 Task: Search for people on LinkedIn with the title 'Auditing Clerk' in 'Semiconductor Manufacturing' industry, who studied at a school starting with 'Shri', talk about '#interview', located in 'Wuchang', and work at 'SK Engineering & Construction Co. Ltd'.
Action: Mouse moved to (510, 49)
Screenshot: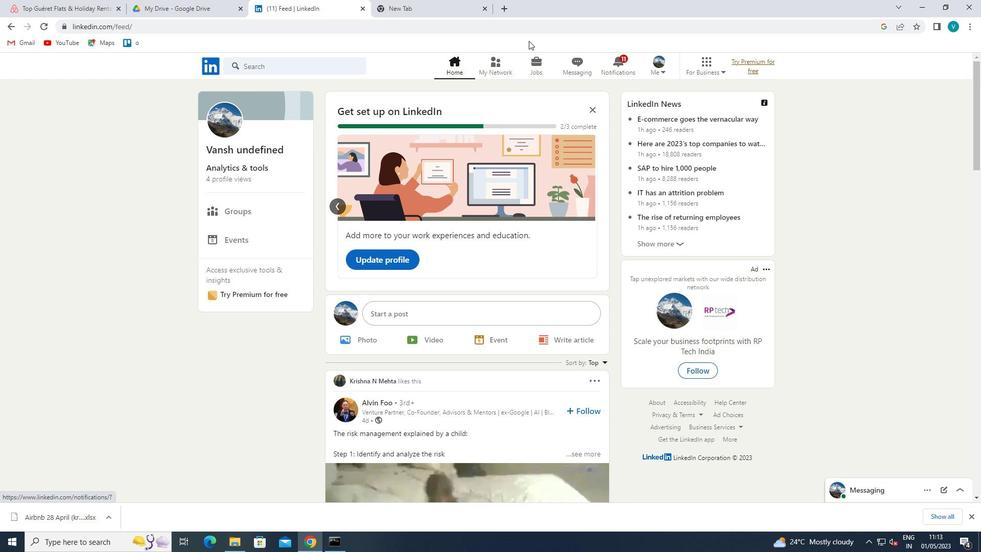 
Action: Mouse pressed left at (510, 49)
Screenshot: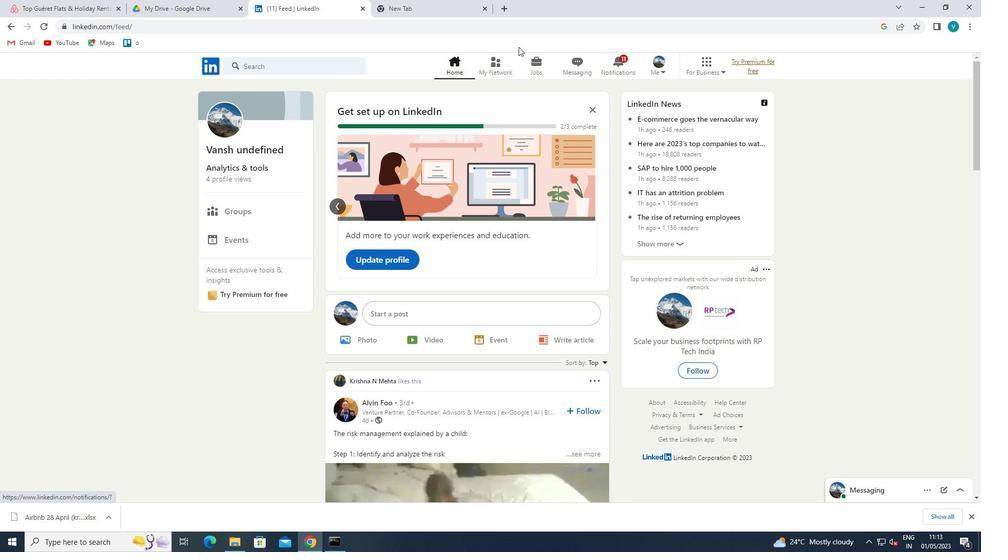 
Action: Mouse moved to (507, 52)
Screenshot: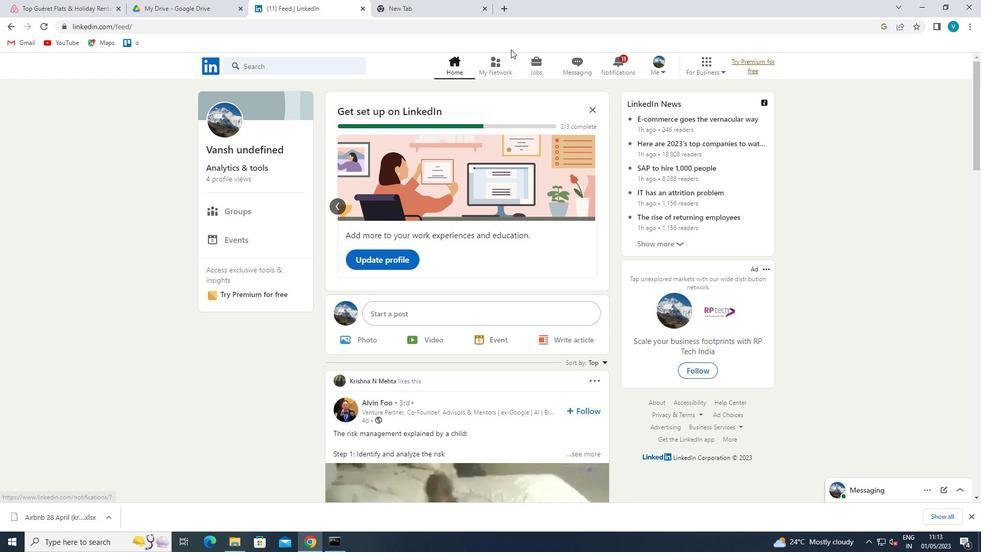 
Action: Mouse pressed left at (507, 52)
Screenshot: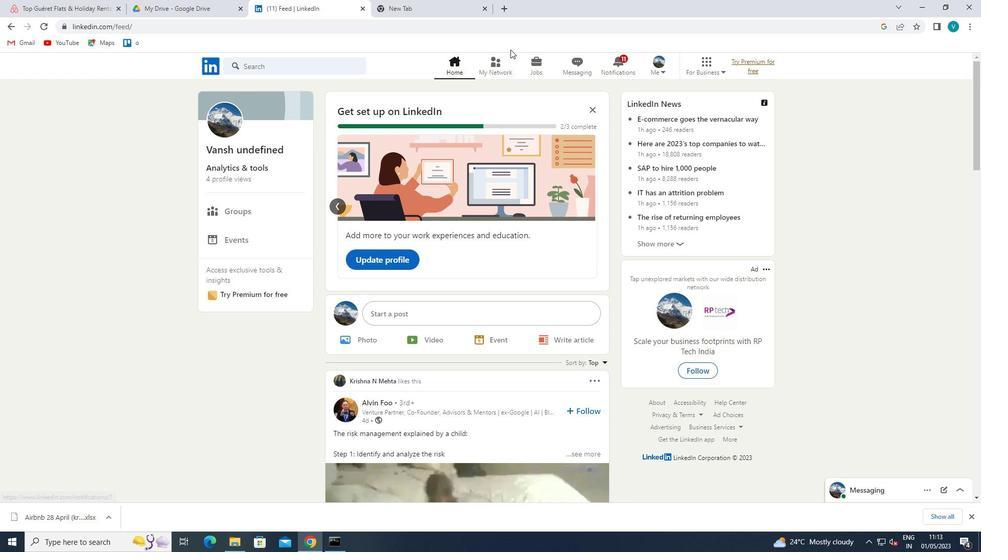 
Action: Mouse moved to (503, 55)
Screenshot: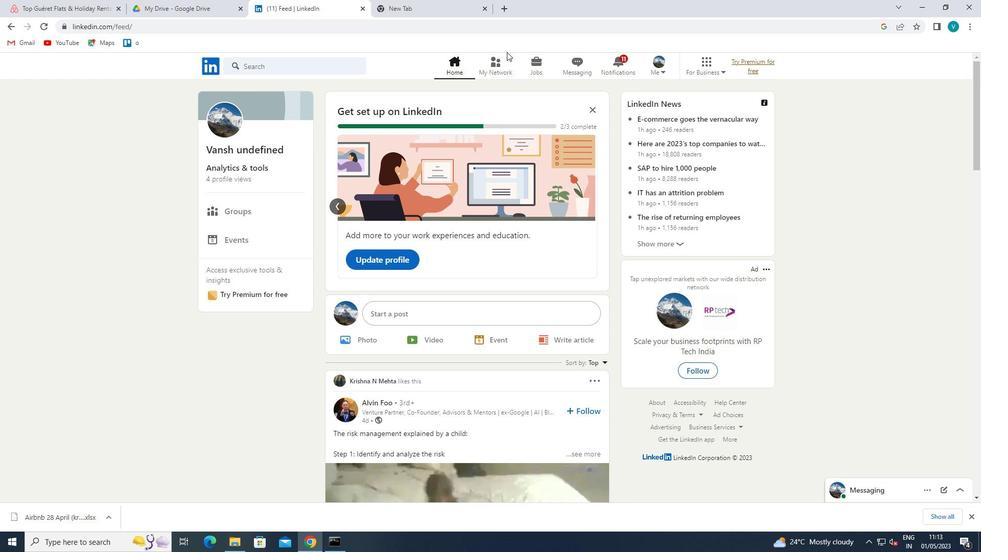 
Action: Mouse pressed left at (503, 55)
Screenshot: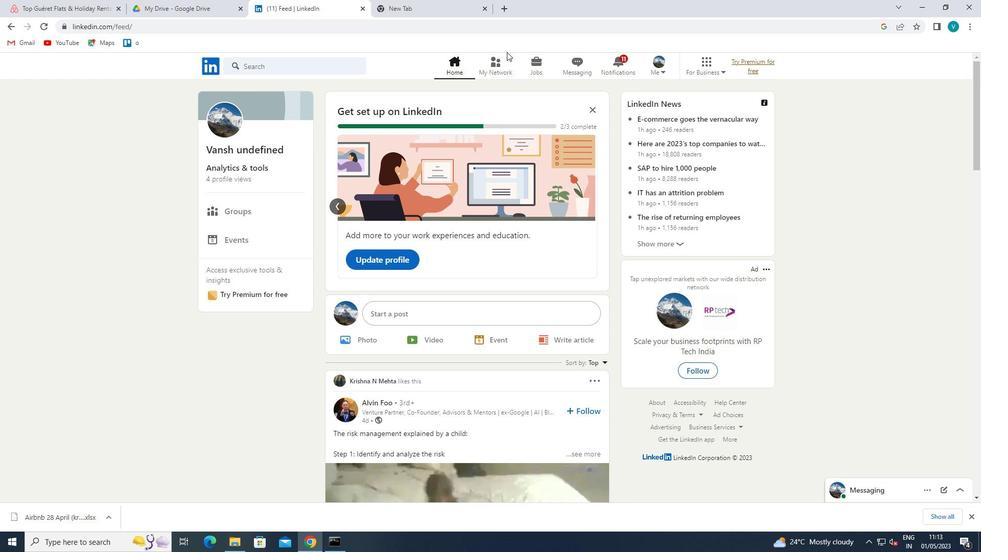 
Action: Mouse moved to (295, 125)
Screenshot: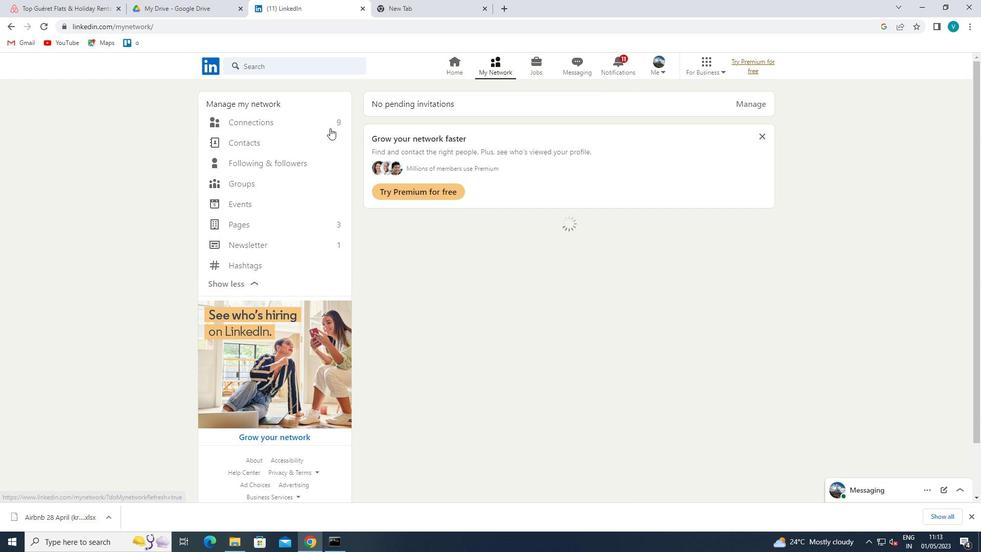 
Action: Mouse pressed left at (295, 125)
Screenshot: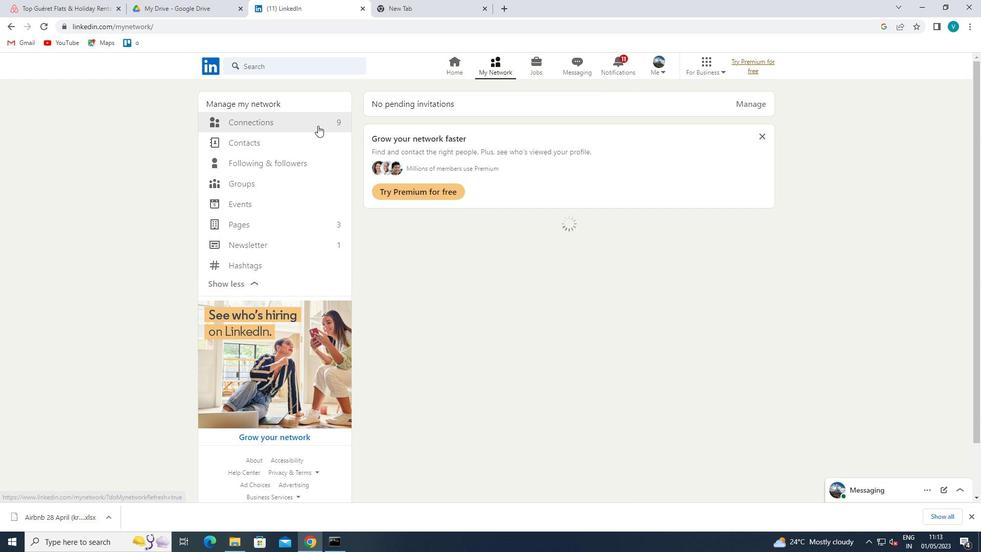 
Action: Mouse moved to (555, 118)
Screenshot: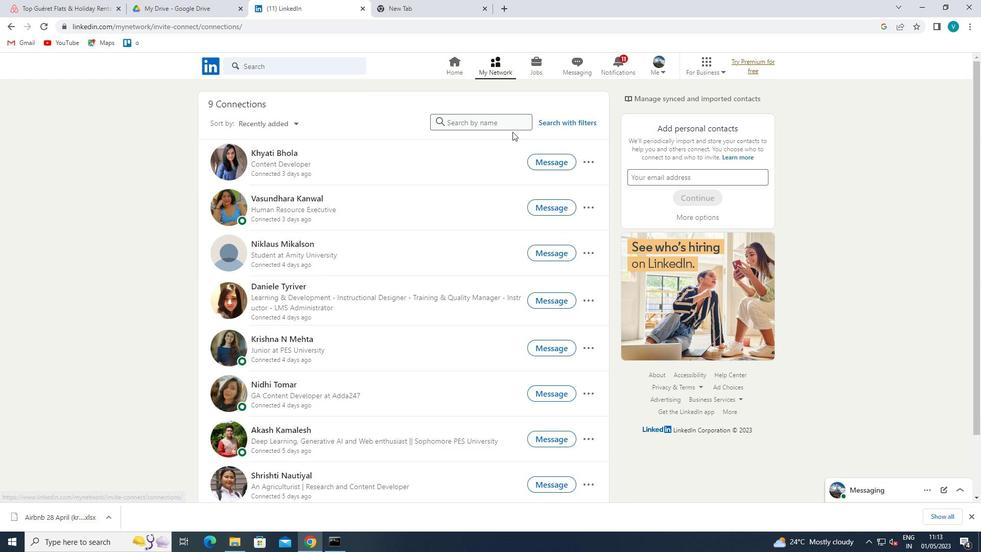 
Action: Mouse pressed left at (555, 118)
Screenshot: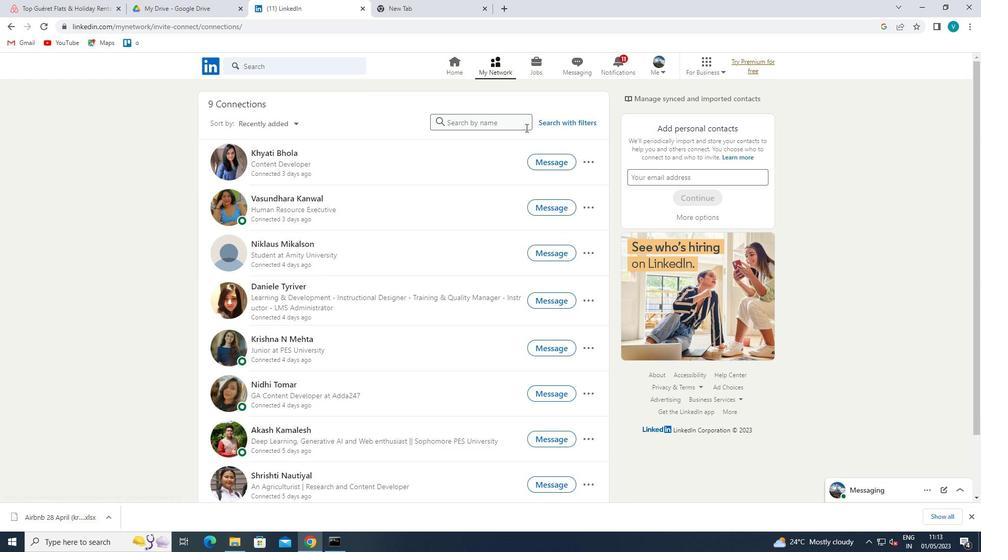 
Action: Mouse moved to (476, 92)
Screenshot: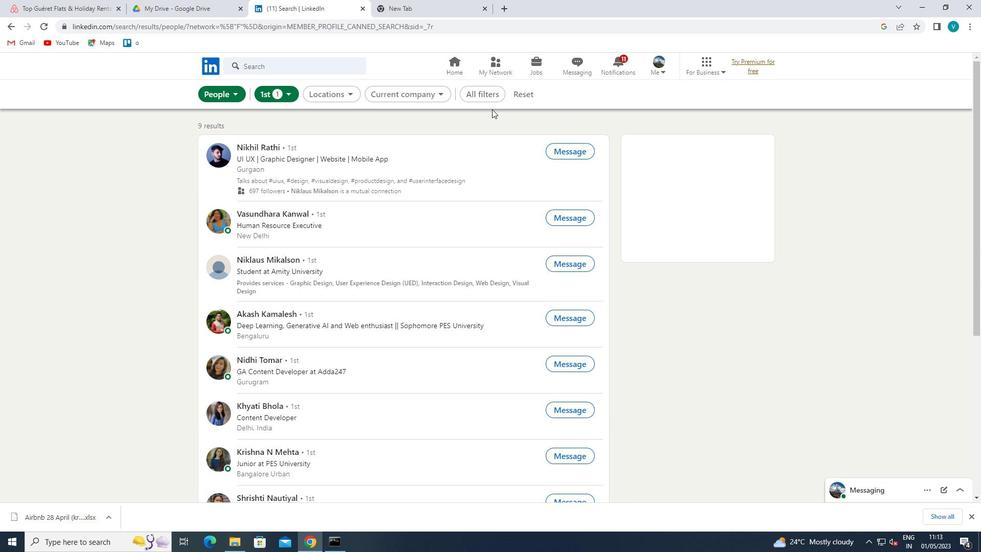 
Action: Mouse pressed left at (476, 92)
Screenshot: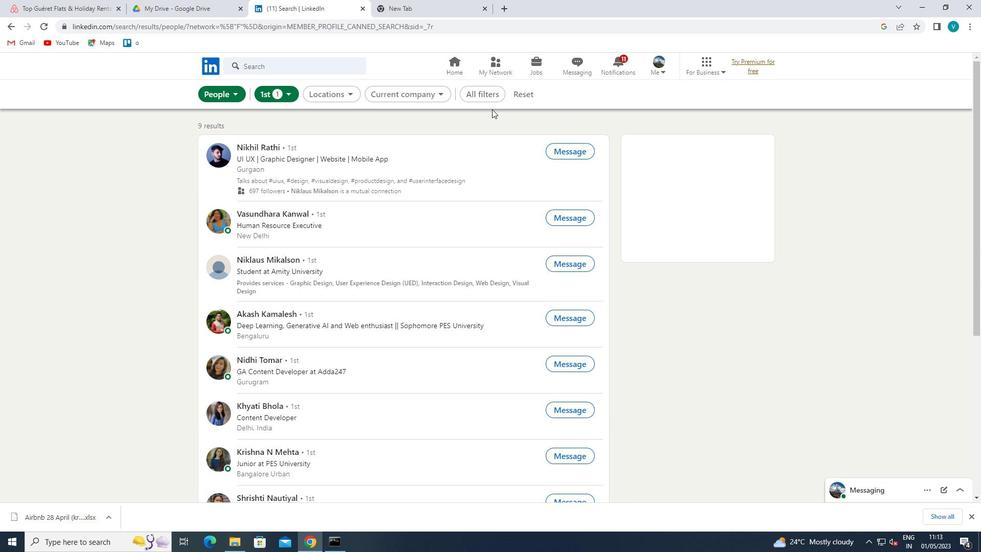 
Action: Mouse moved to (735, 247)
Screenshot: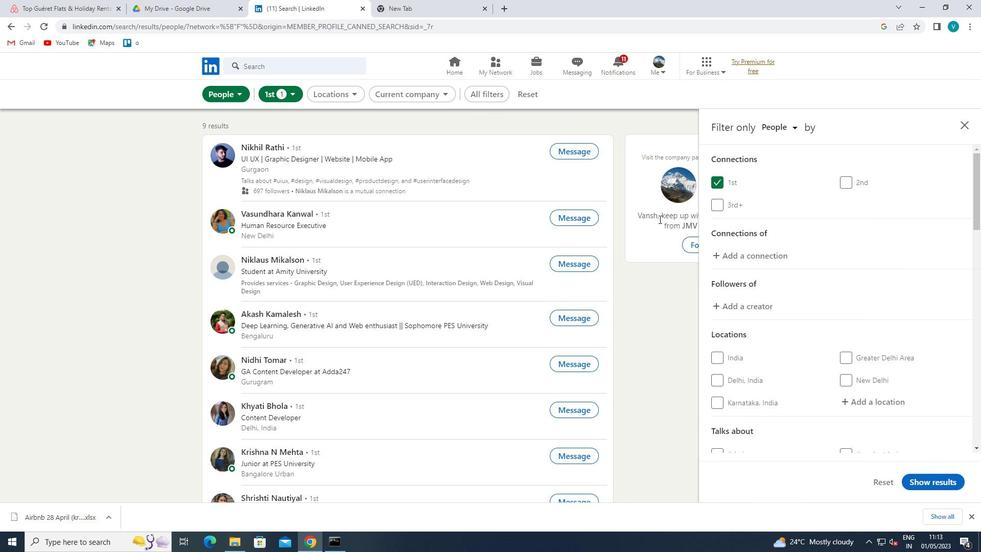 
Action: Mouse scrolled (735, 246) with delta (0, 0)
Screenshot: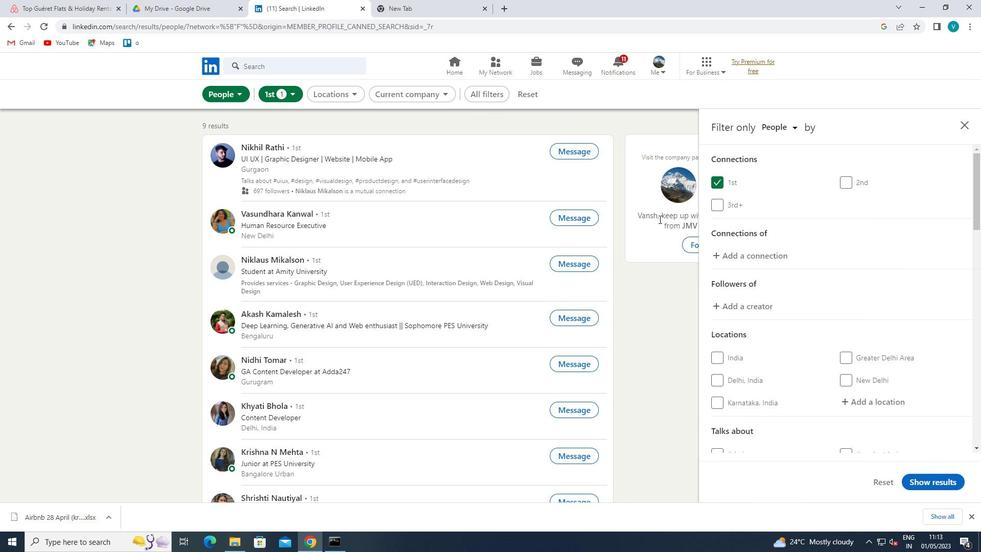 
Action: Mouse moved to (738, 250)
Screenshot: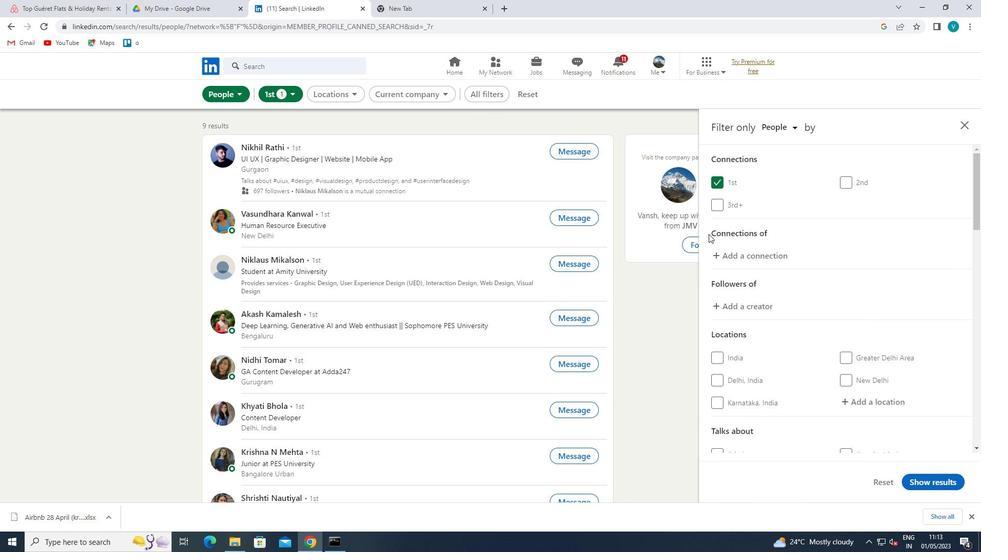 
Action: Mouse scrolled (738, 249) with delta (0, 0)
Screenshot: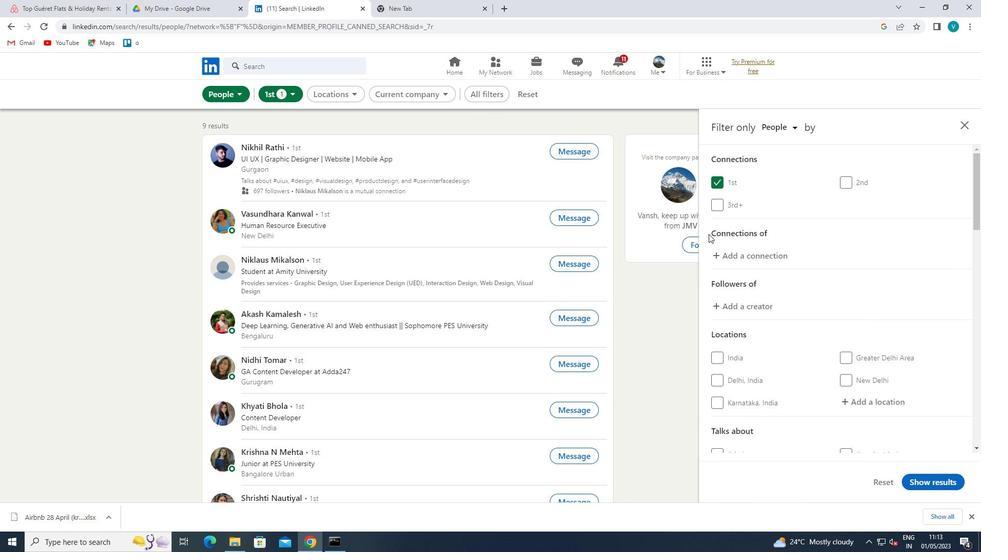 
Action: Mouse moved to (740, 251)
Screenshot: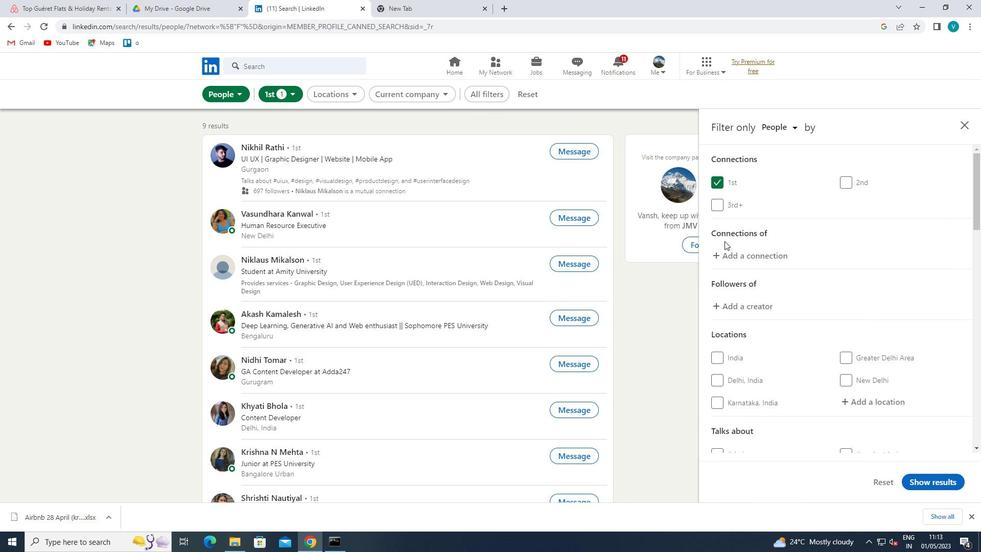 
Action: Mouse scrolled (740, 251) with delta (0, 0)
Screenshot: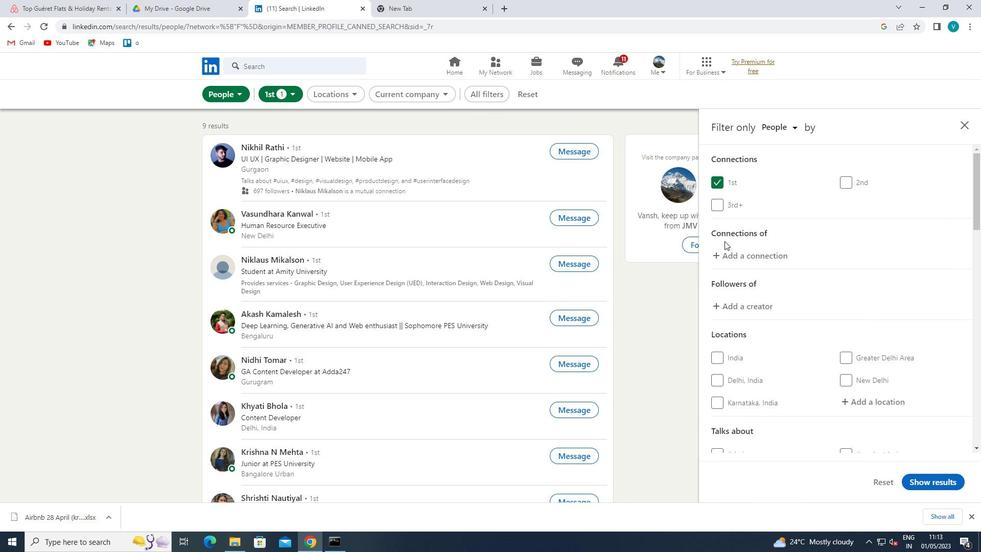 
Action: Mouse moved to (859, 246)
Screenshot: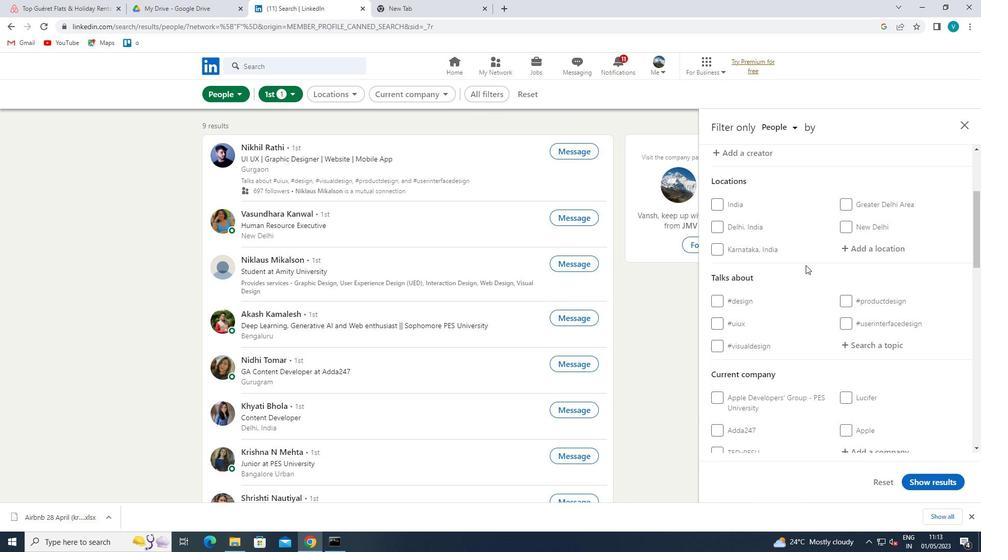 
Action: Mouse pressed left at (859, 246)
Screenshot: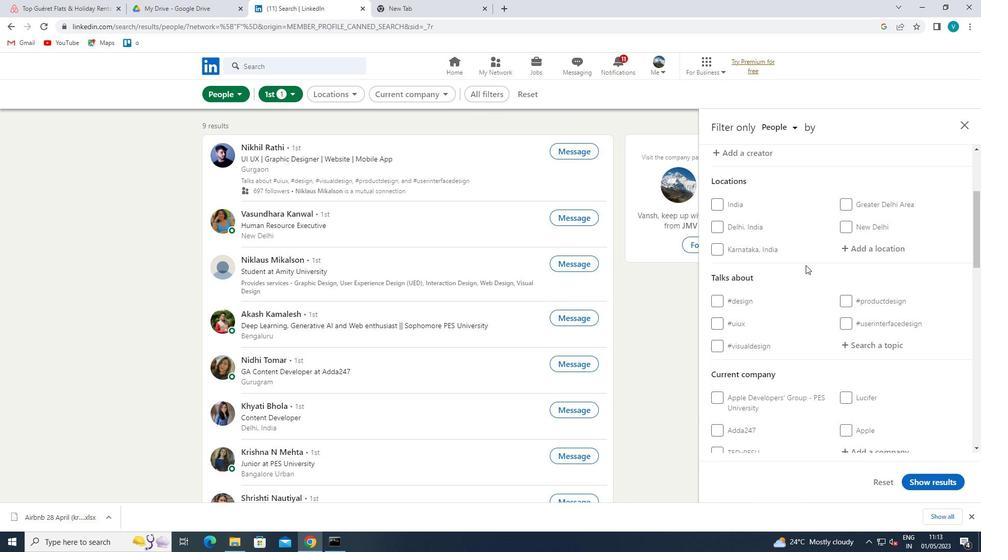
Action: Mouse moved to (746, 213)
Screenshot: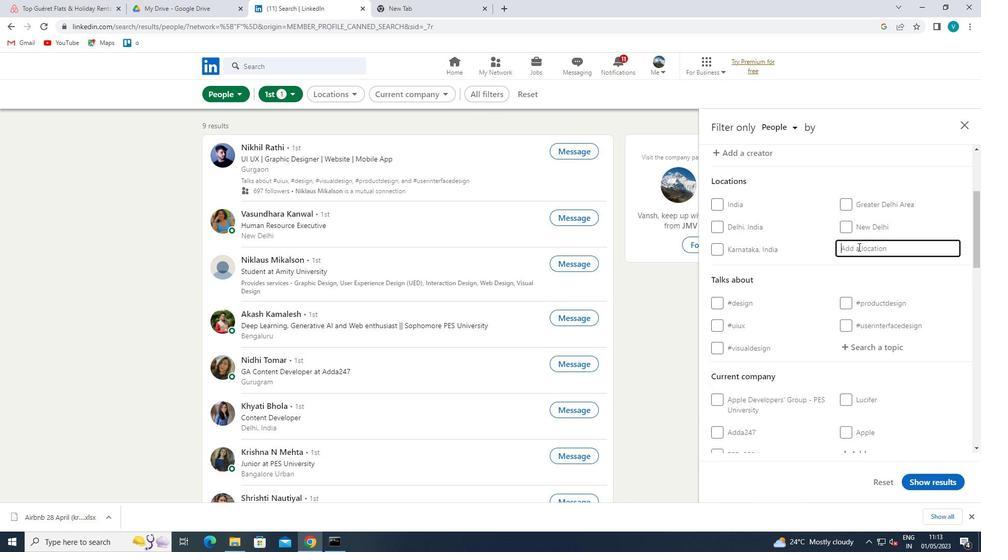 
Action: Key pressed <Key.shift>WUCHAN
Screenshot: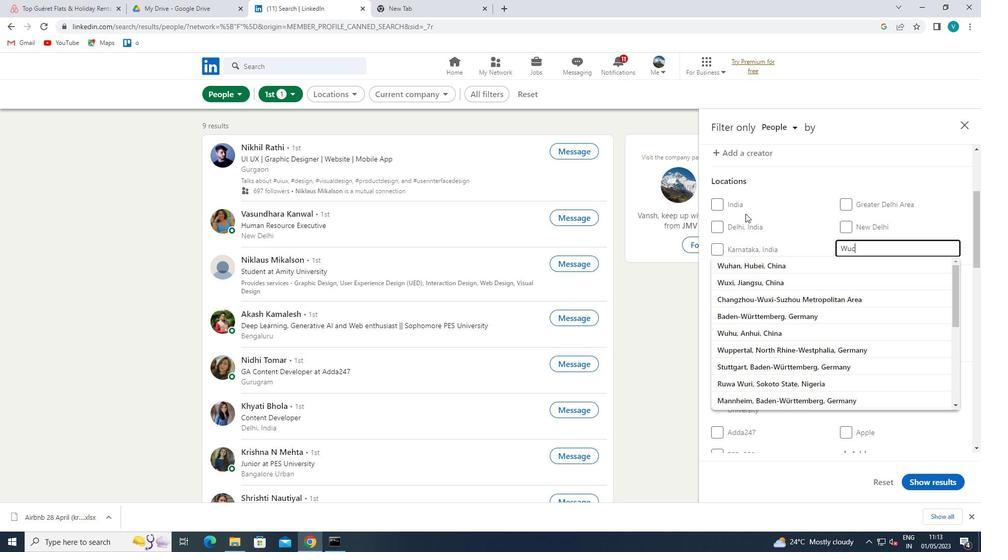 
Action: Mouse moved to (745, 213)
Screenshot: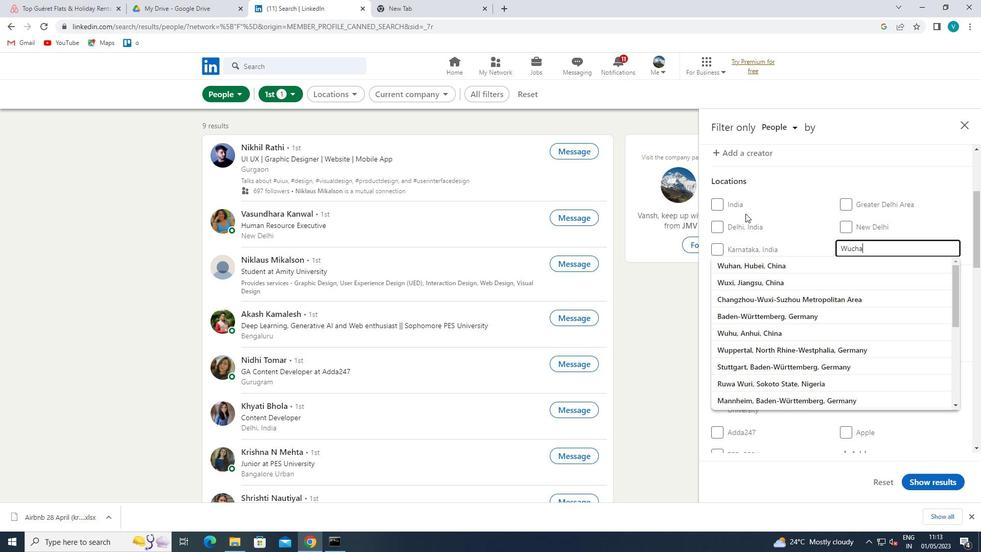 
Action: Key pressed FG<Key.space><Key.backspace><Key.backspace><Key.backspace>G
Screenshot: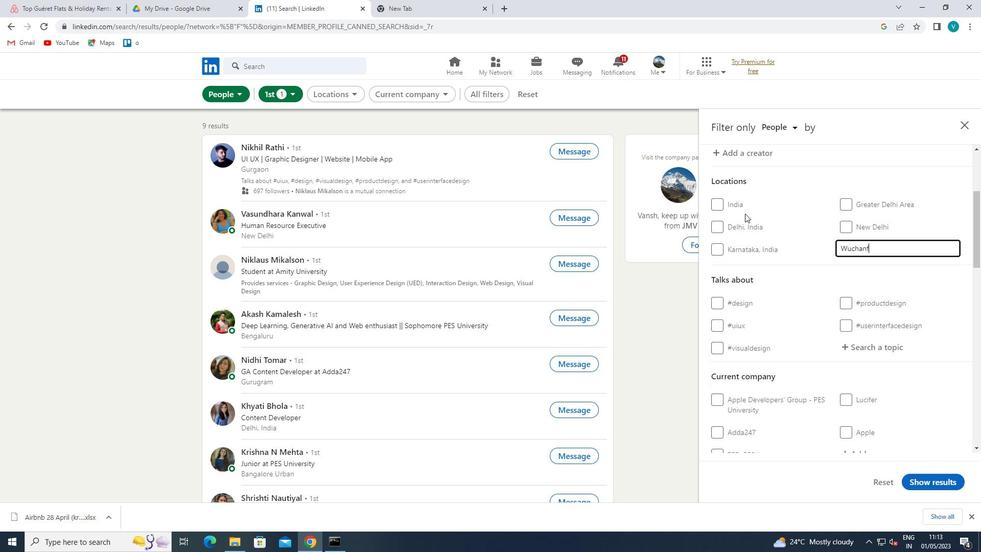 
Action: Mouse moved to (793, 264)
Screenshot: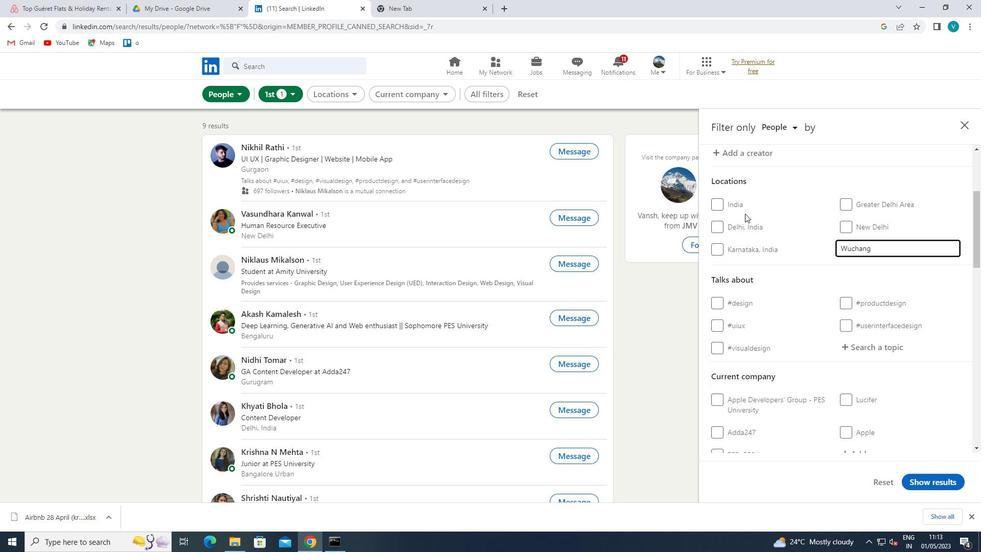 
Action: Mouse pressed left at (793, 264)
Screenshot: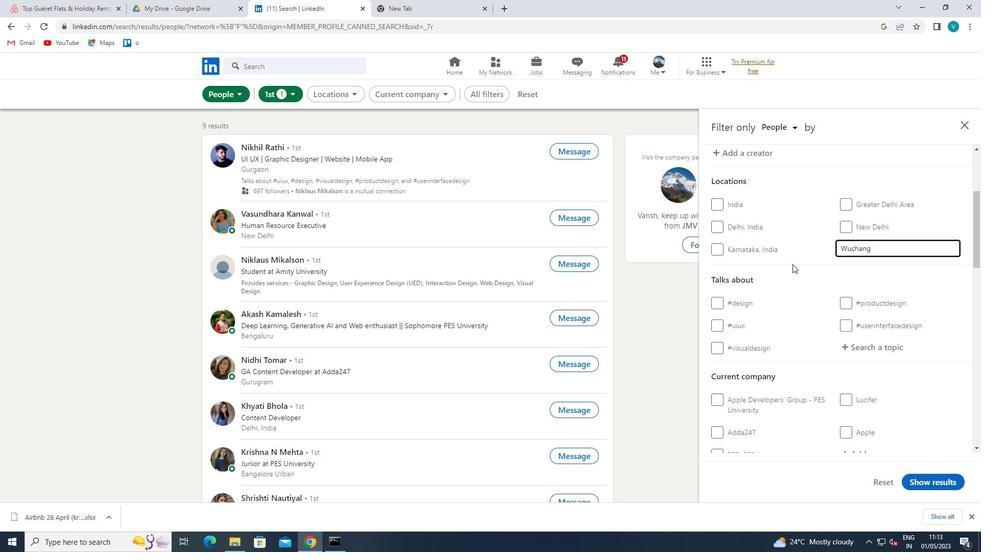 
Action: Mouse moved to (821, 273)
Screenshot: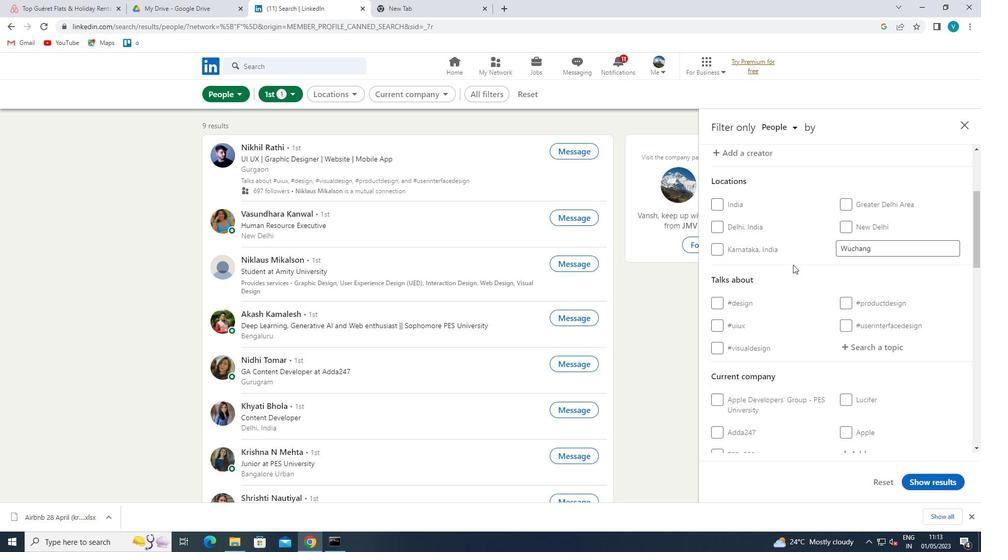 
Action: Mouse scrolled (821, 273) with delta (0, 0)
Screenshot: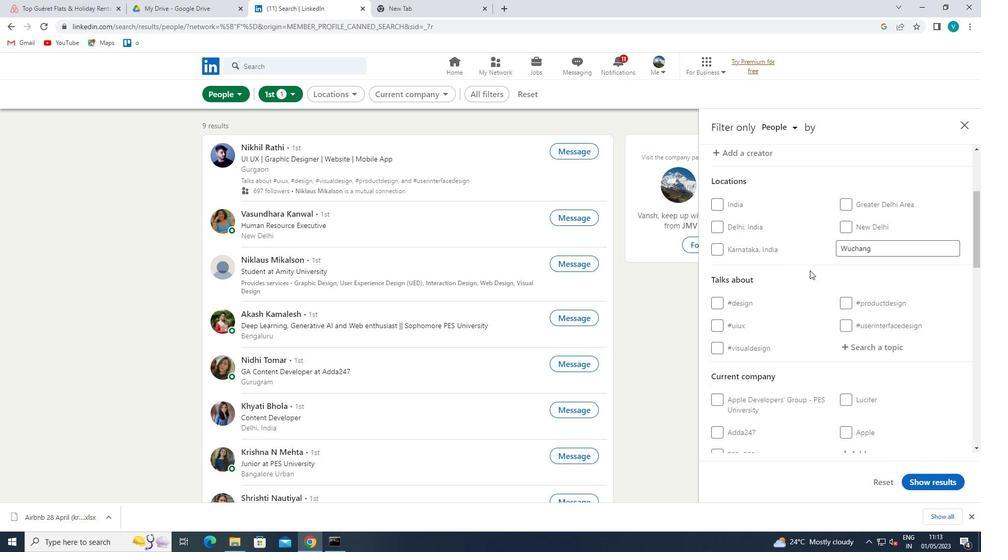 
Action: Mouse scrolled (821, 273) with delta (0, 0)
Screenshot: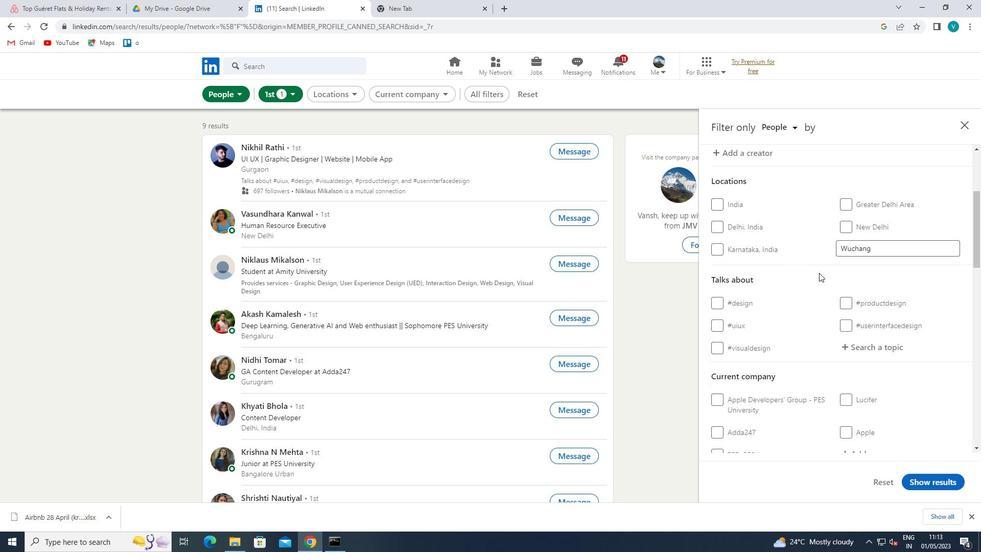 
Action: Mouse moved to (876, 245)
Screenshot: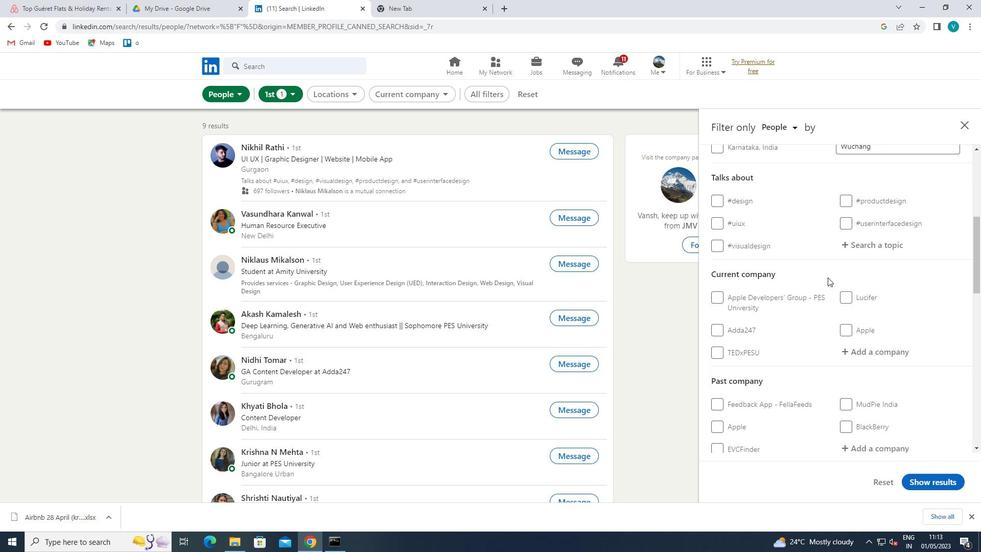 
Action: Mouse pressed left at (876, 245)
Screenshot: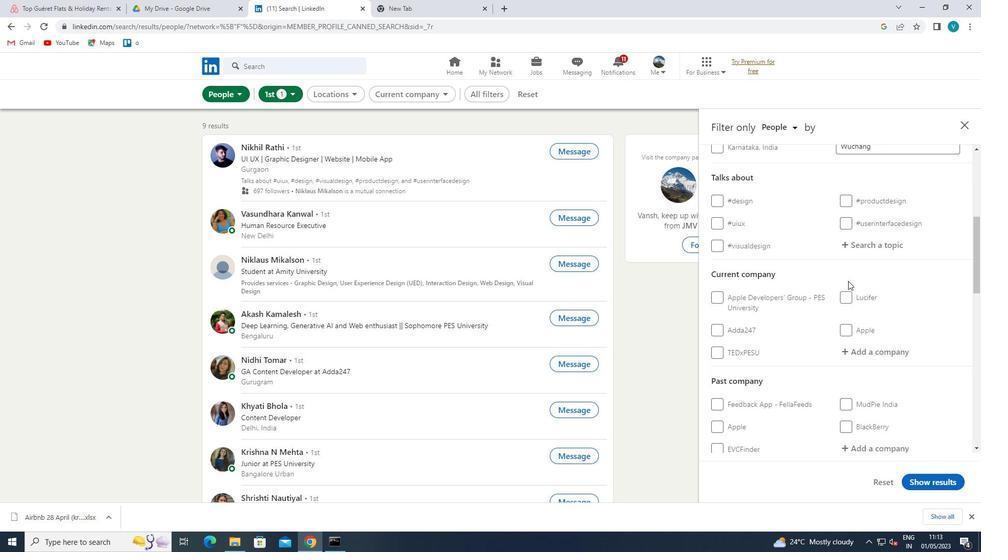 
Action: Mouse moved to (876, 245)
Screenshot: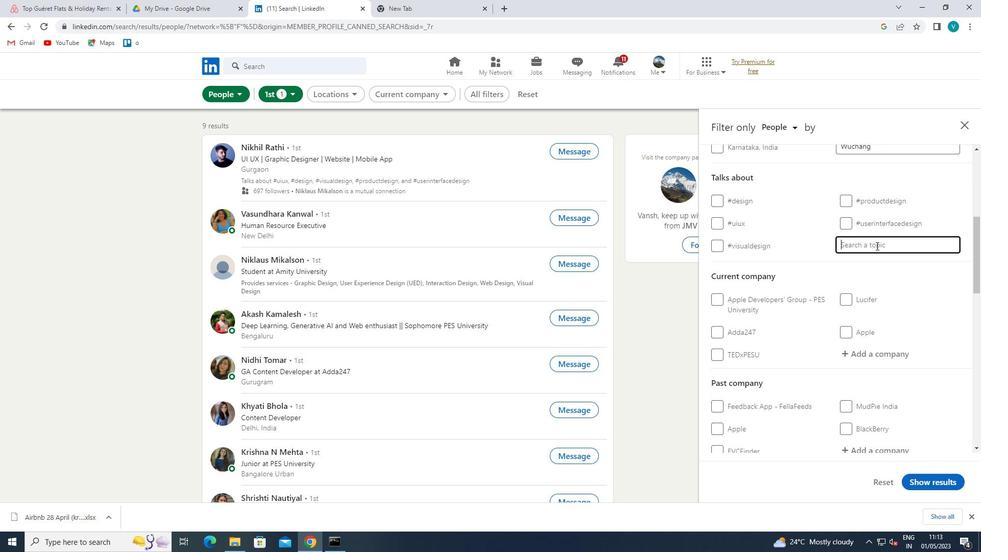 
Action: Key pressed <Key.shift>
Screenshot: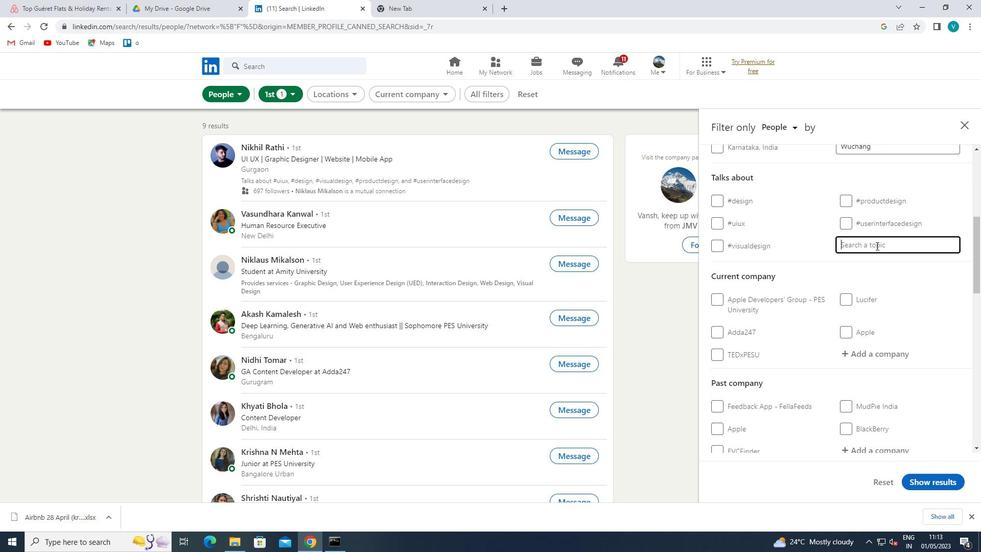 
Action: Mouse moved to (876, 245)
Screenshot: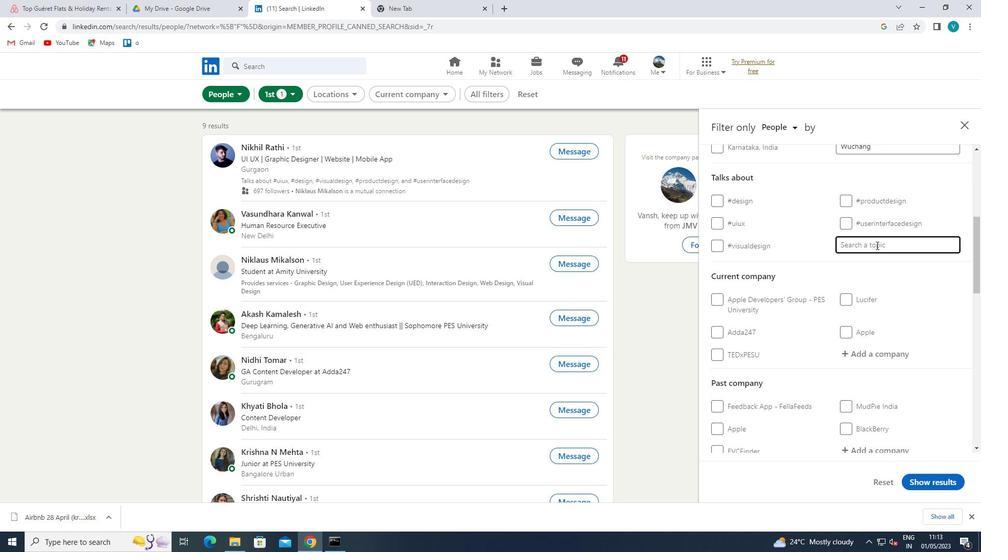 
Action: Key pressed <Key.shift><Key.shift>#INTERVIEW
Screenshot: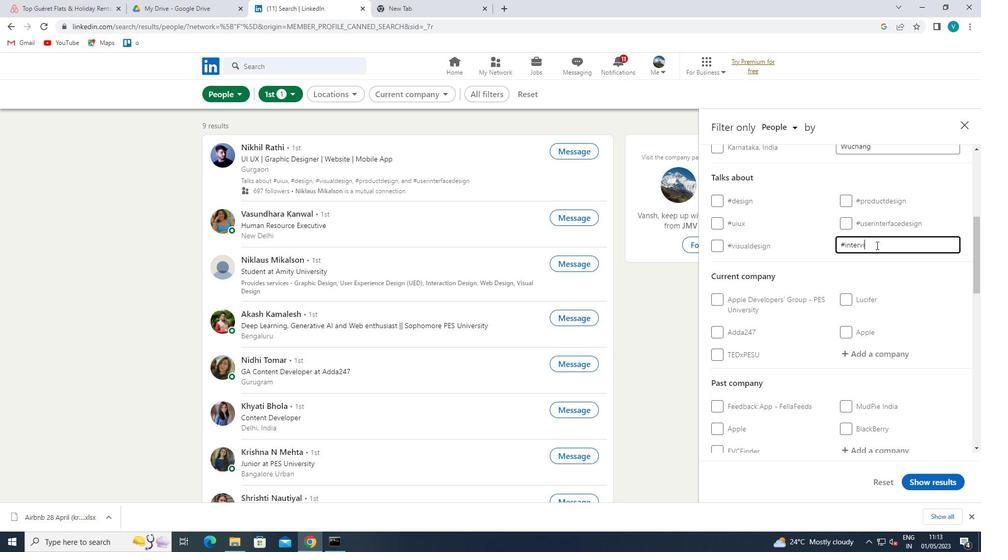 
Action: Mouse moved to (850, 265)
Screenshot: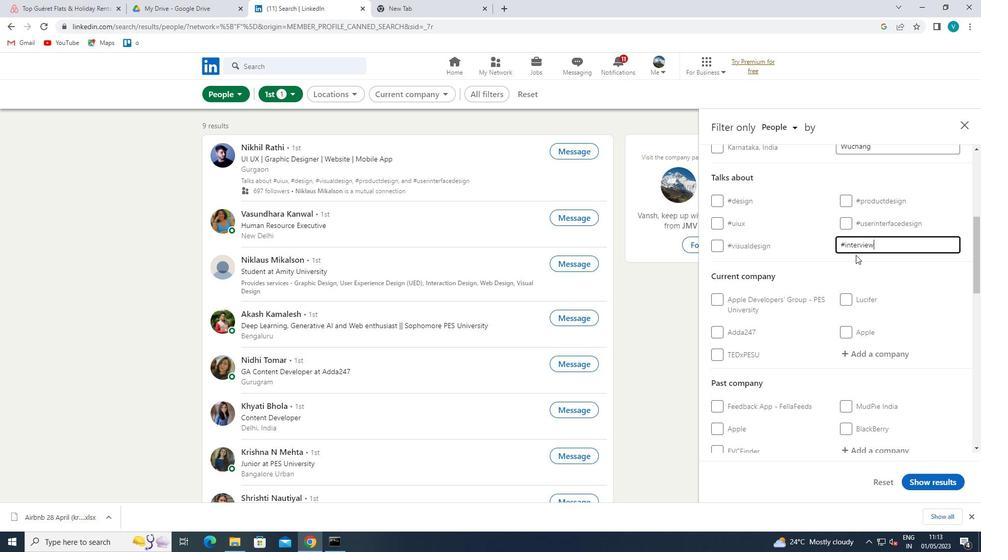 
Action: Mouse pressed left at (850, 265)
Screenshot: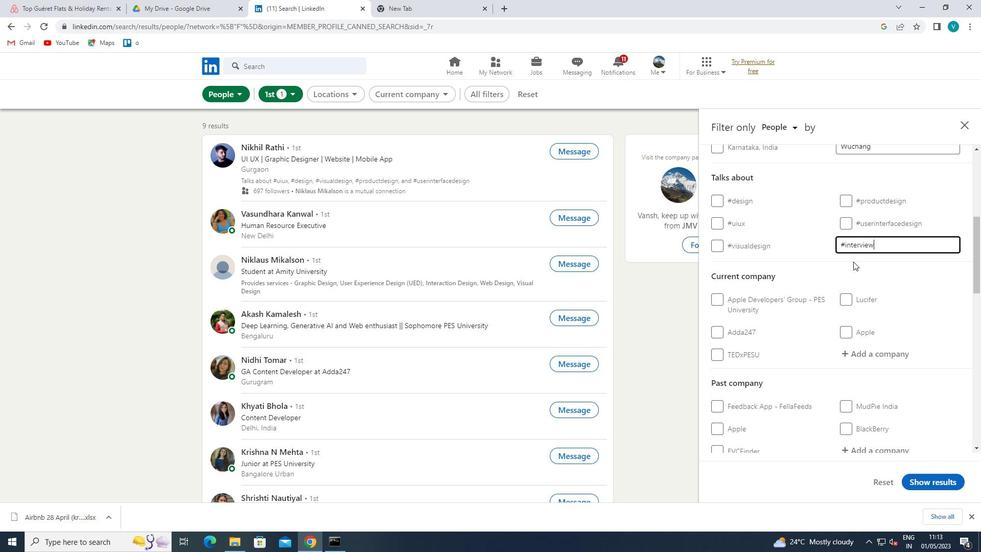 
Action: Mouse scrolled (850, 264) with delta (0, 0)
Screenshot: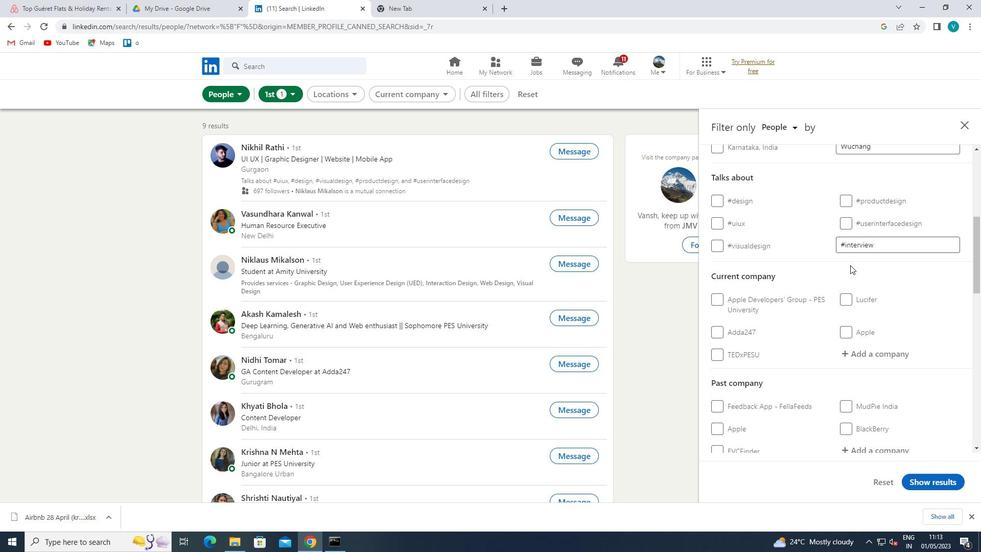 
Action: Mouse scrolled (850, 264) with delta (0, 0)
Screenshot: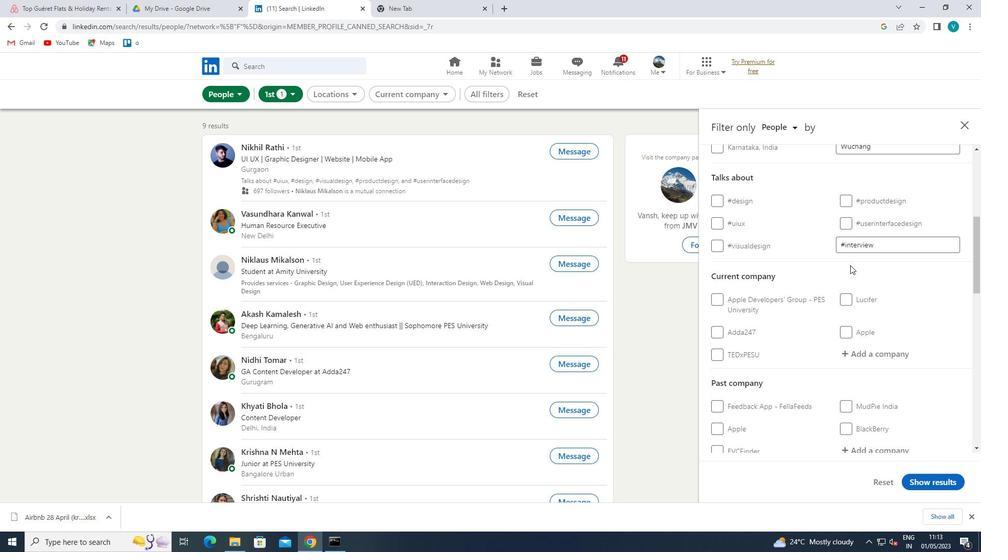 
Action: Mouse moved to (866, 257)
Screenshot: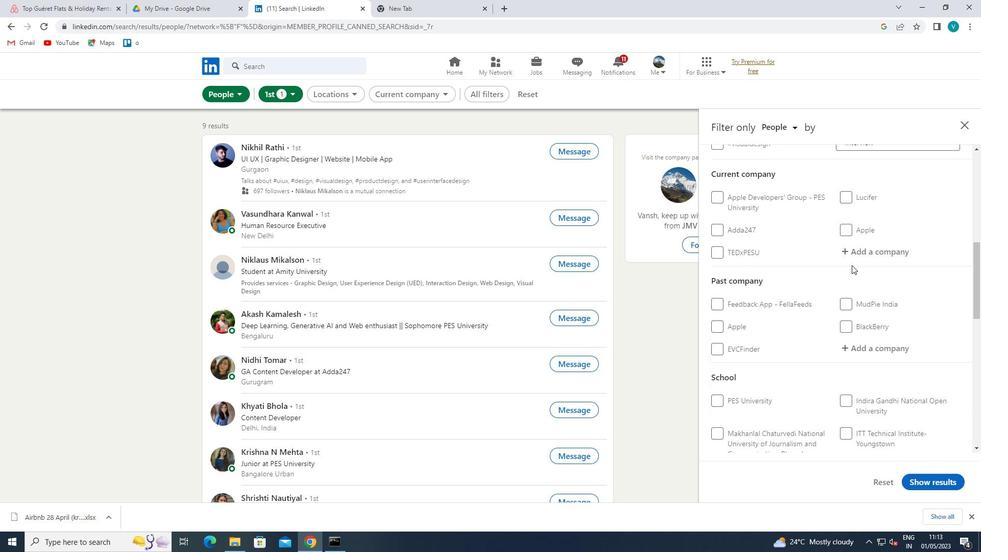 
Action: Mouse pressed left at (866, 257)
Screenshot: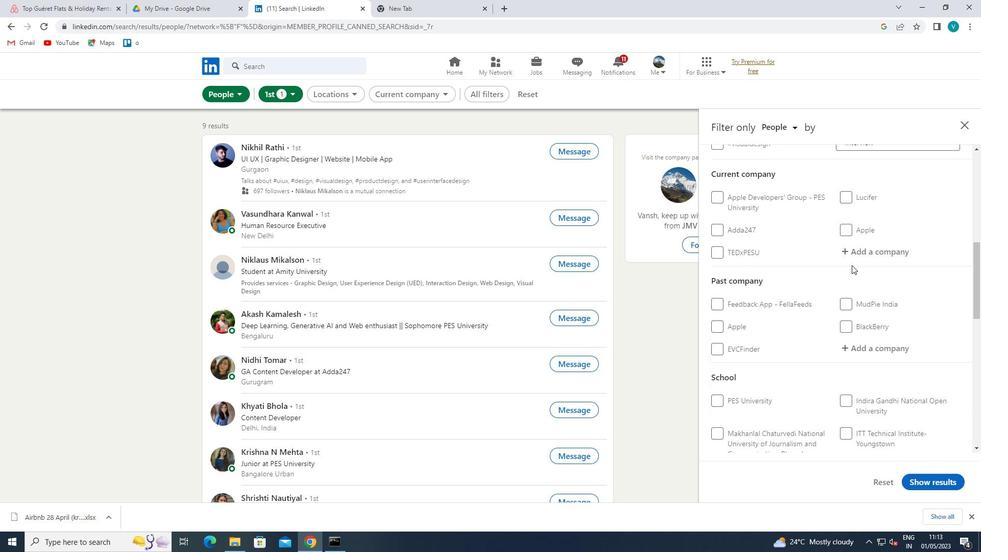 
Action: Mouse moved to (867, 257)
Screenshot: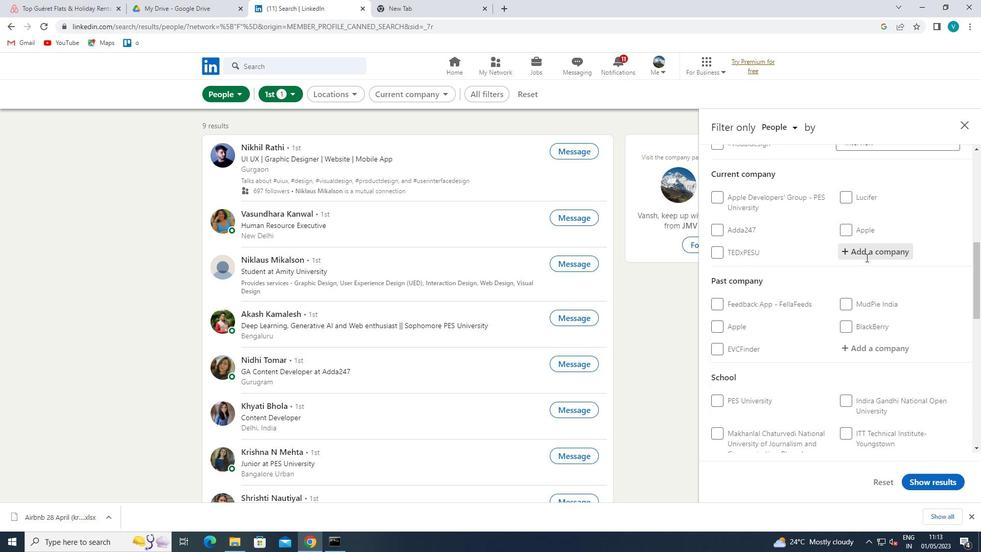 
Action: Key pressed <Key.shift>SK<Key.space><Key.shift>ENGINEERING
Screenshot: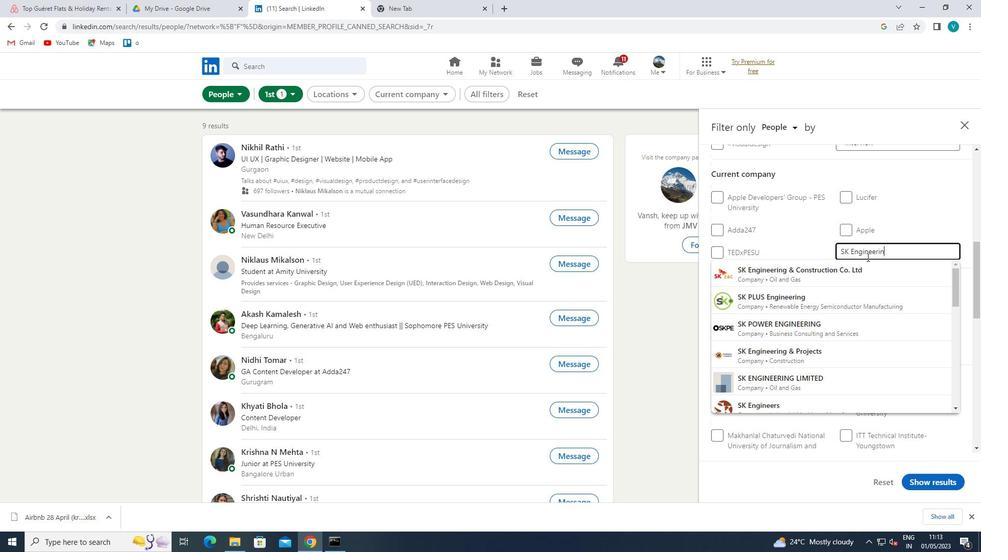 
Action: Mouse moved to (858, 272)
Screenshot: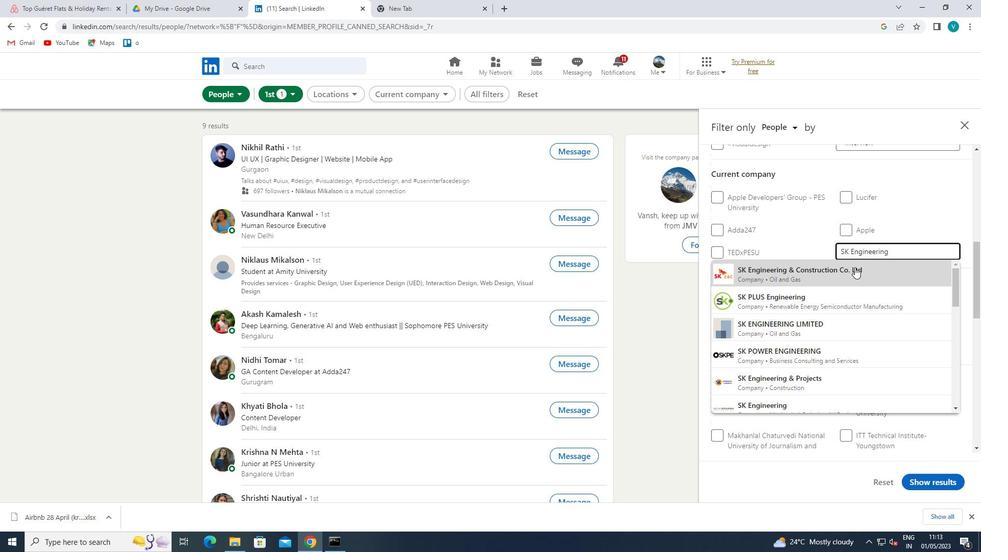 
Action: Mouse pressed left at (858, 272)
Screenshot: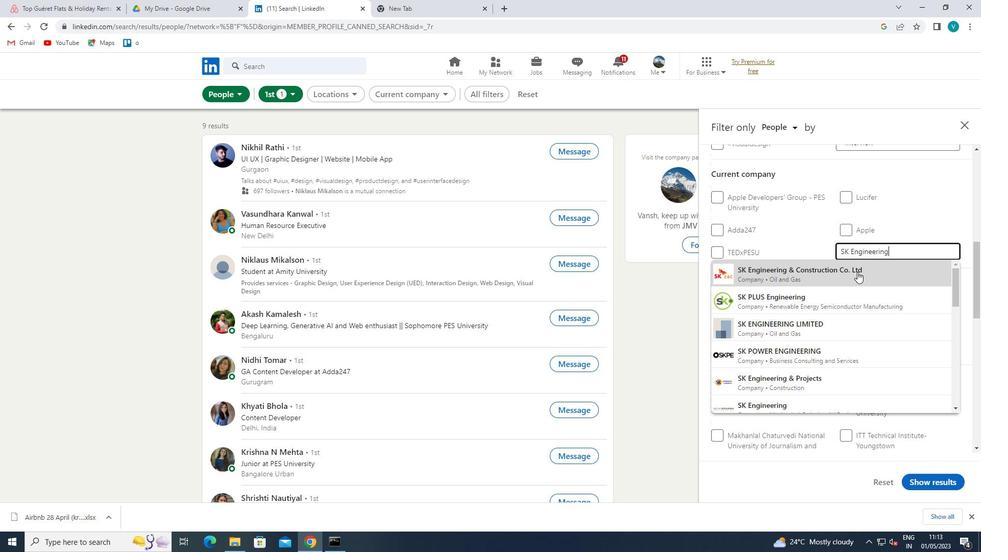 
Action: Mouse moved to (858, 272)
Screenshot: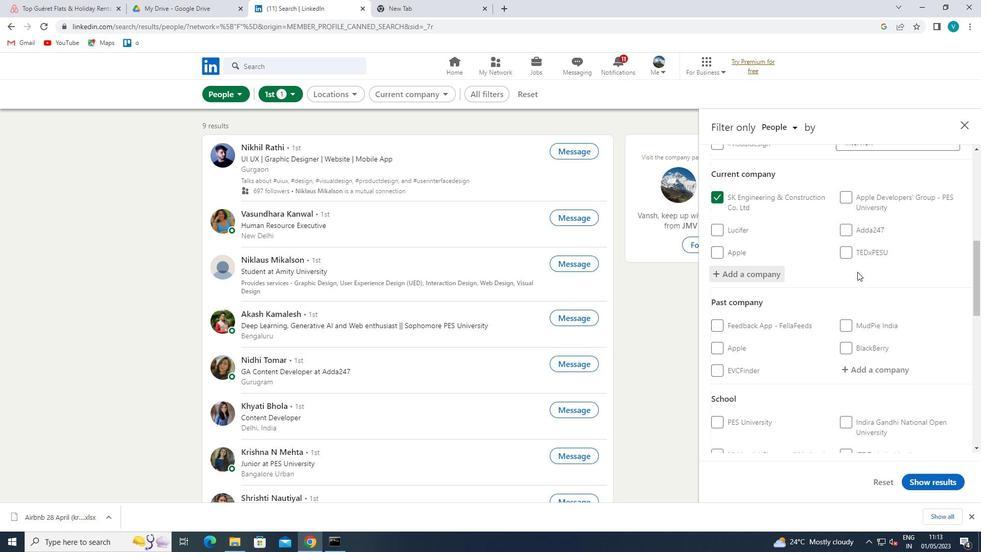 
Action: Mouse scrolled (858, 272) with delta (0, 0)
Screenshot: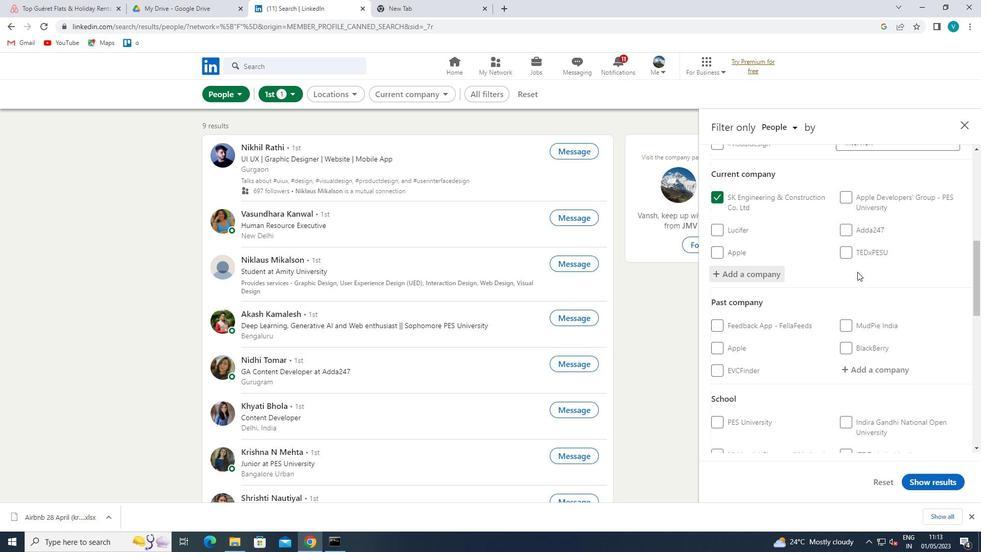 
Action: Mouse moved to (859, 275)
Screenshot: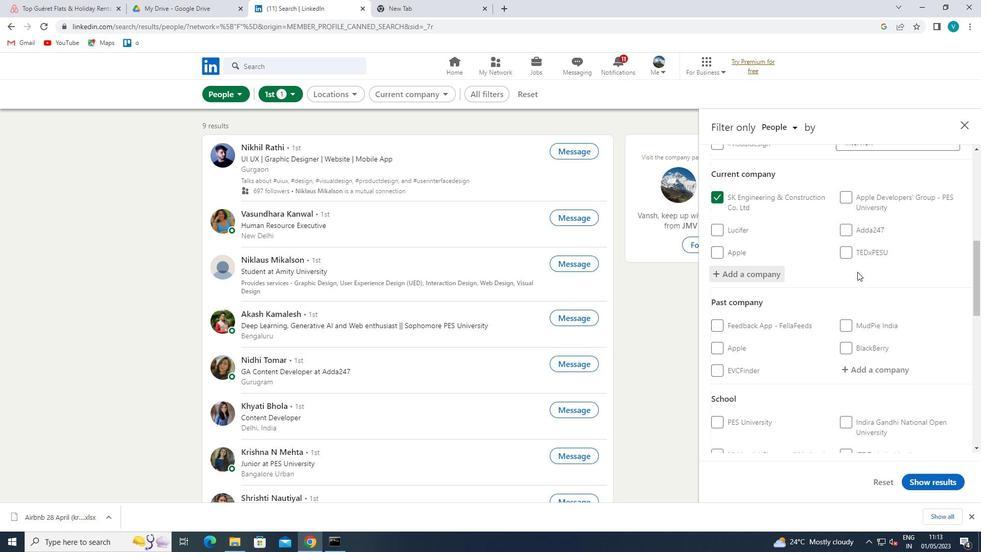 
Action: Mouse scrolled (859, 274) with delta (0, 0)
Screenshot: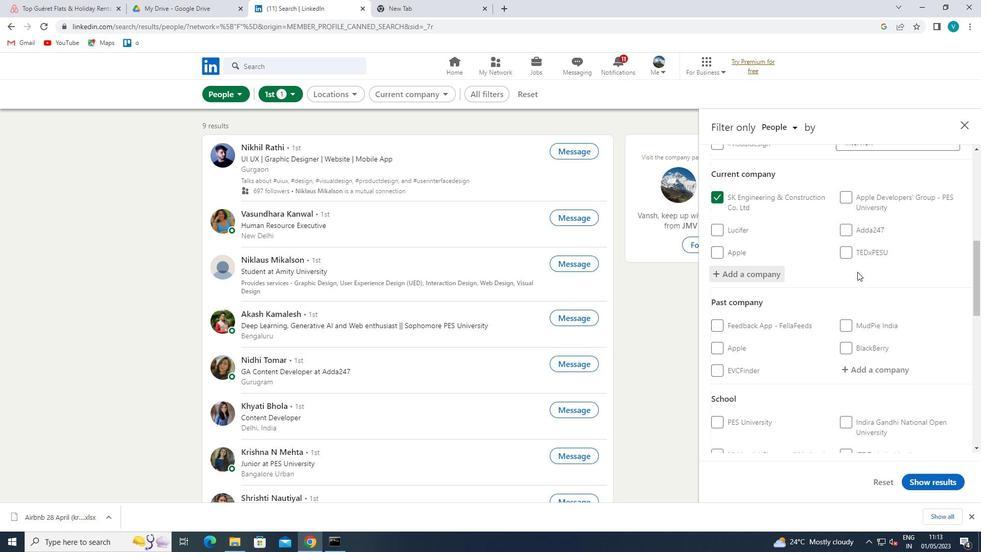 
Action: Mouse moved to (869, 390)
Screenshot: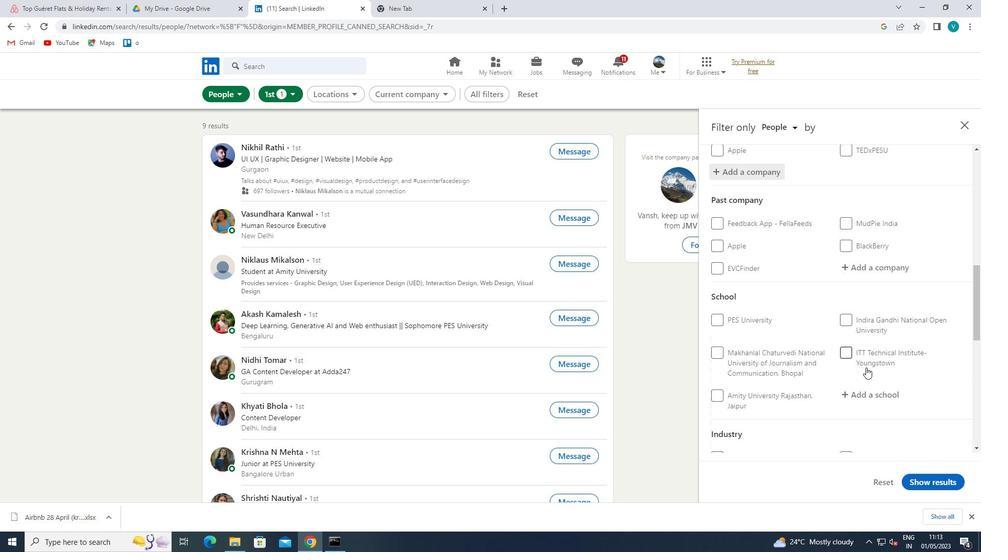 
Action: Mouse pressed left at (869, 390)
Screenshot: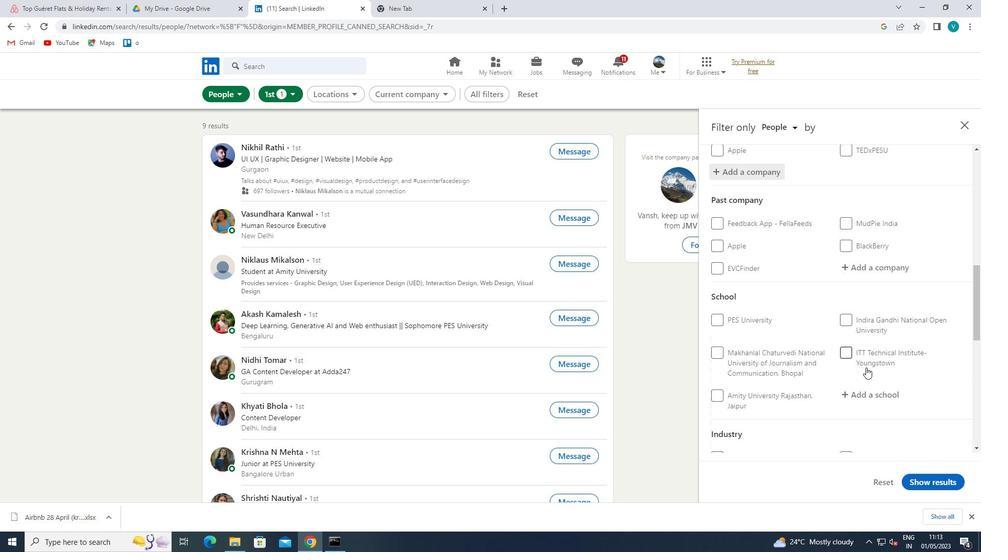 
Action: Mouse moved to (870, 390)
Screenshot: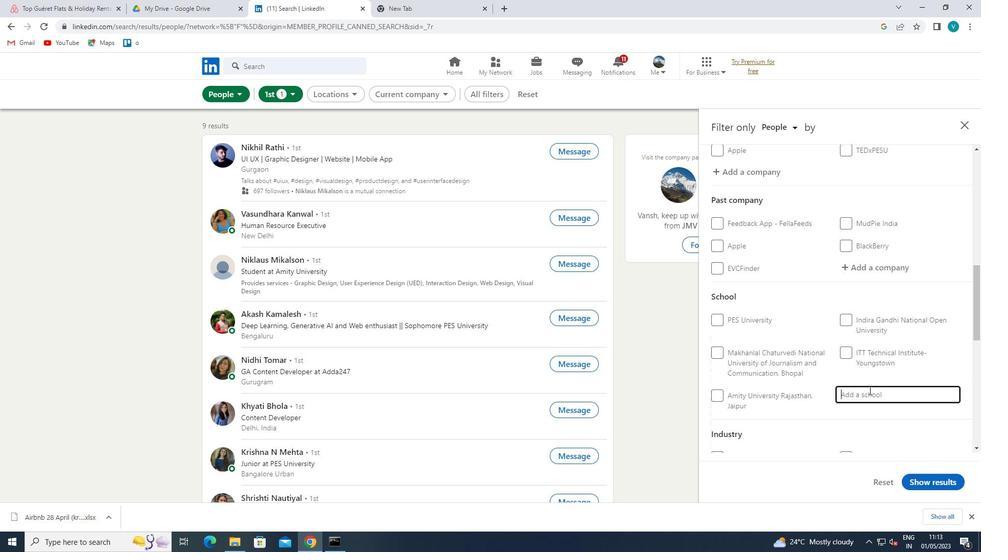 
Action: Key pressed <Key.shift>SHRI<Key.space><Key.shift>GURU<Key.space><Key.shift><Key.shift><Key.shift><Key.shift><Key.shift><Key.shift><Key.shift><Key.shift><Key.shift><Key.shift><Key.shift><Key.shift><Key.shift><Key.shift><Key.shift><Key.shift><Key.shift><Key.shift><Key.shift><Key.shift><Key.shift><Key.shift><Key.shift><Key.shift><Key.shift><Key.shift><Key.shift><Key.shift><Key.shift><Key.shift><Key.shift><Key.shift><Key.shift><Key.shift><Key.shift><Key.shift><Key.shift><Key.shift><Key.shift><Key.shift><Key.shift><Key.shift><Key.shift><Key.shift><Key.shift><Key.shift><Key.shift><Key.shift><Key.shift><Key.shift><Key.shift><Key.shift><Key.shift><Key.shift><Key.shift><Key.shift><Key.shift><Key.shift><Key.shift><Key.shift><Key.shift><Key.shift><Key.shift><Key.shift><Key.shift><Key.shift><Key.shift><Key.shift><Key.shift><Key.shift>
Screenshot: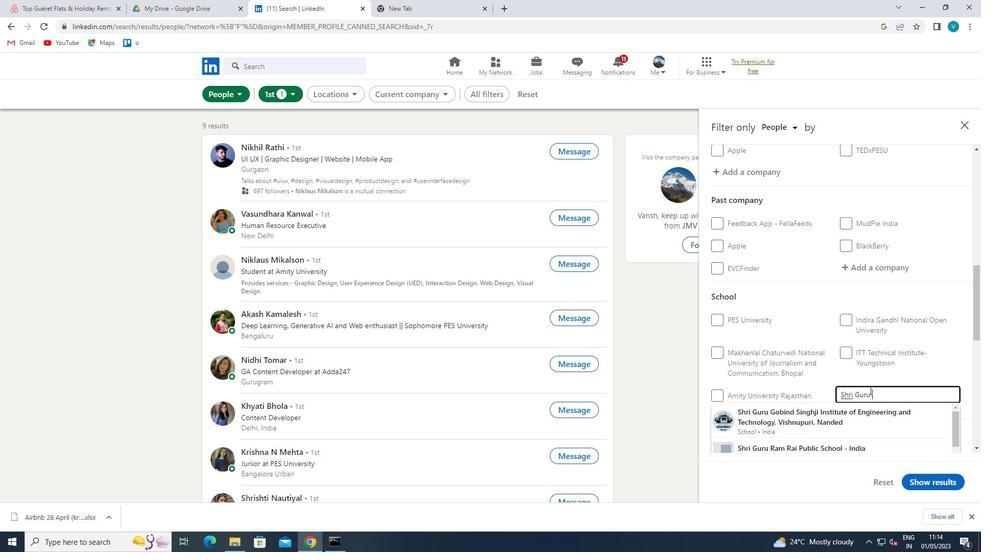 
Action: Mouse moved to (867, 415)
Screenshot: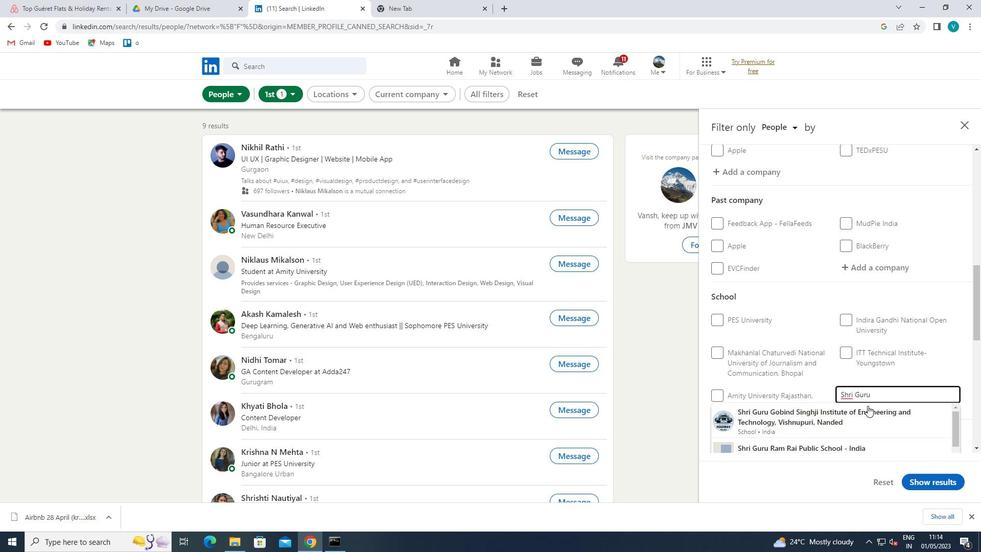 
Action: Mouse pressed left at (867, 415)
Screenshot: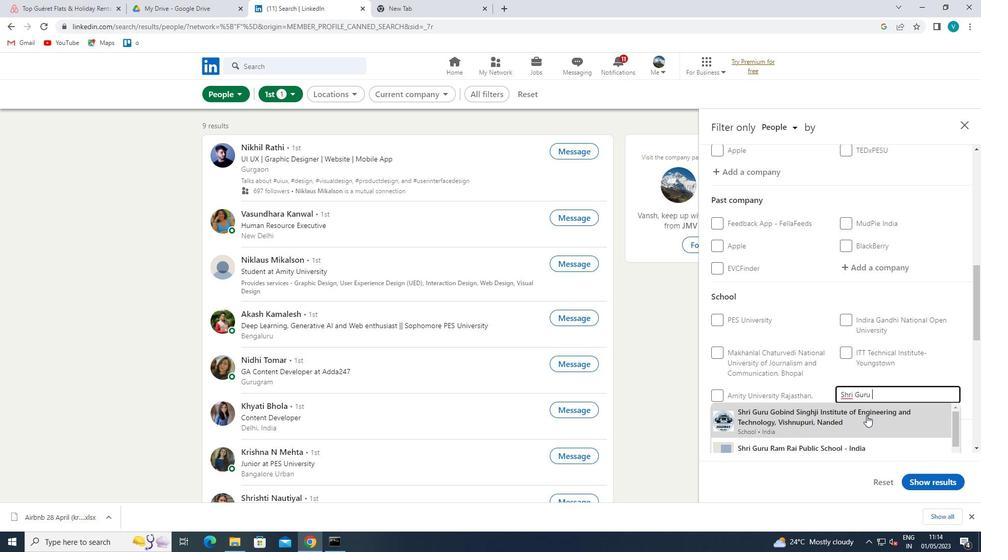 
Action: Mouse moved to (881, 407)
Screenshot: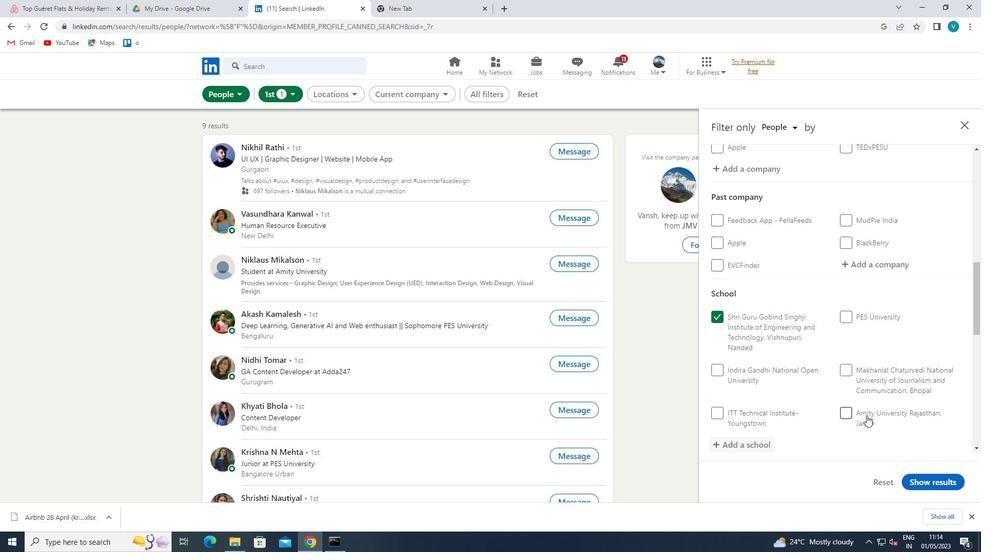 
Action: Mouse scrolled (881, 407) with delta (0, 0)
Screenshot: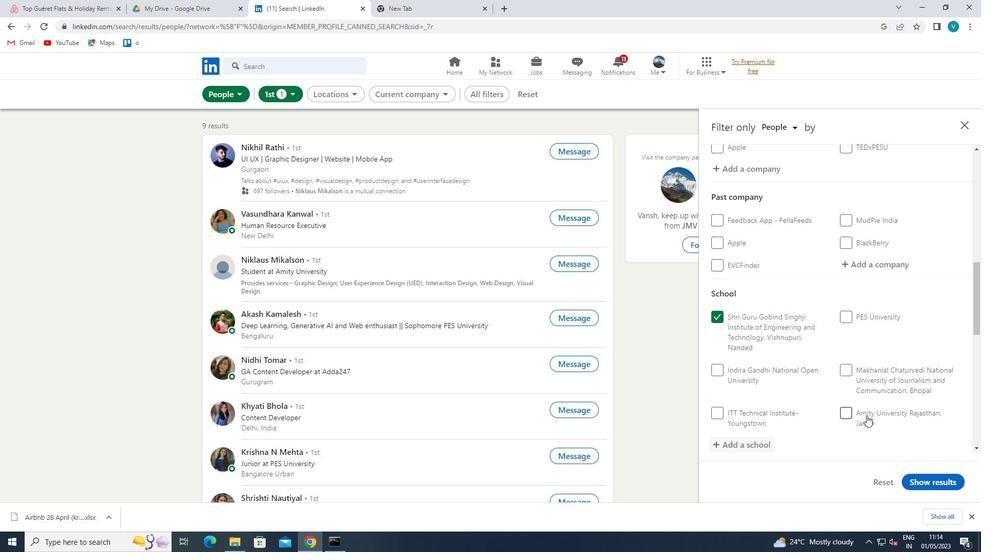 
Action: Mouse moved to (885, 403)
Screenshot: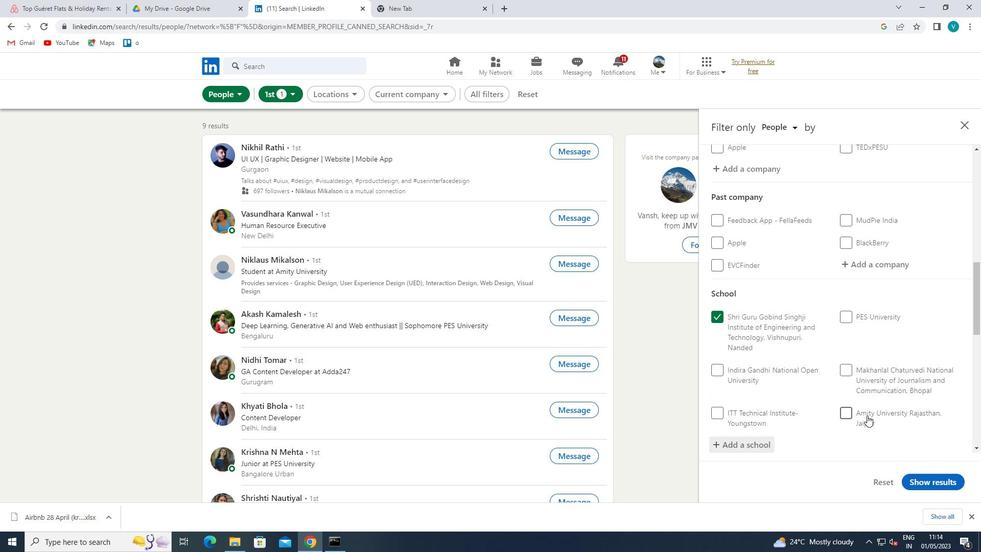 
Action: Mouse scrolled (885, 402) with delta (0, 0)
Screenshot: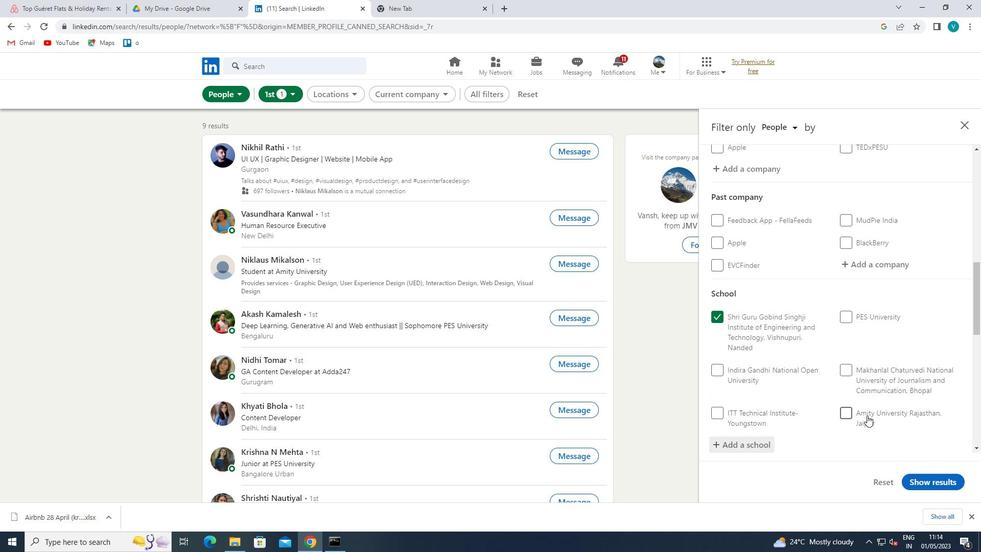 
Action: Mouse moved to (885, 403)
Screenshot: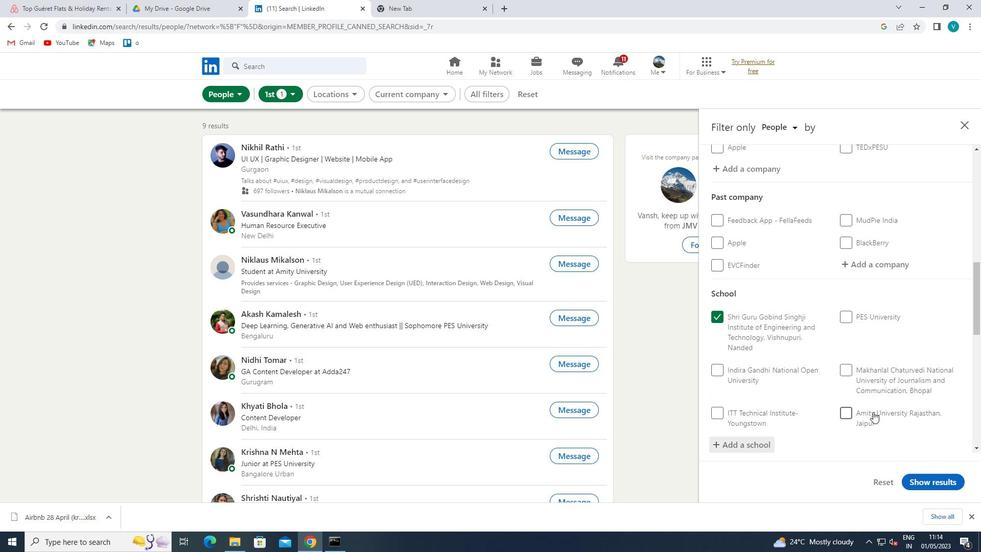 
Action: Mouse scrolled (885, 402) with delta (0, 0)
Screenshot: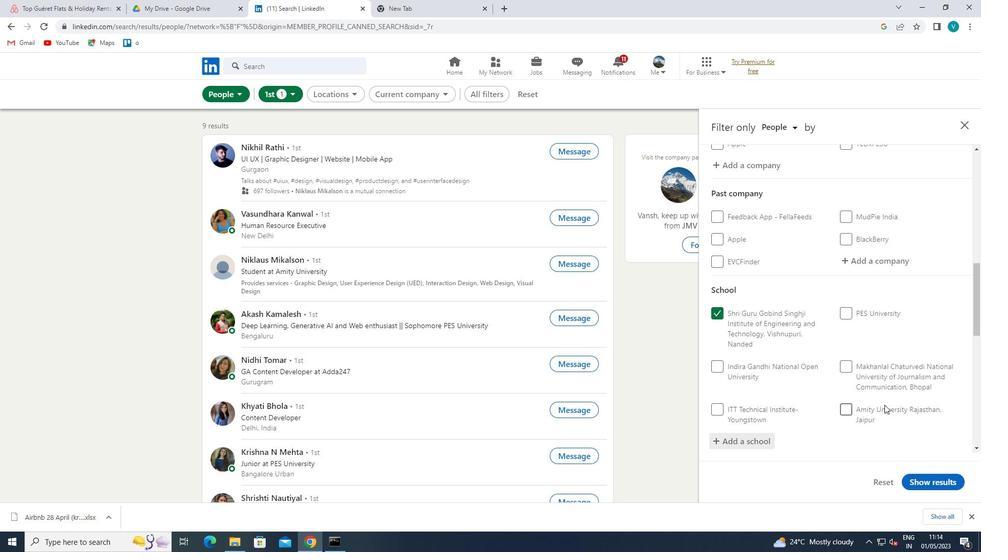 
Action: Mouse scrolled (885, 402) with delta (0, 0)
Screenshot: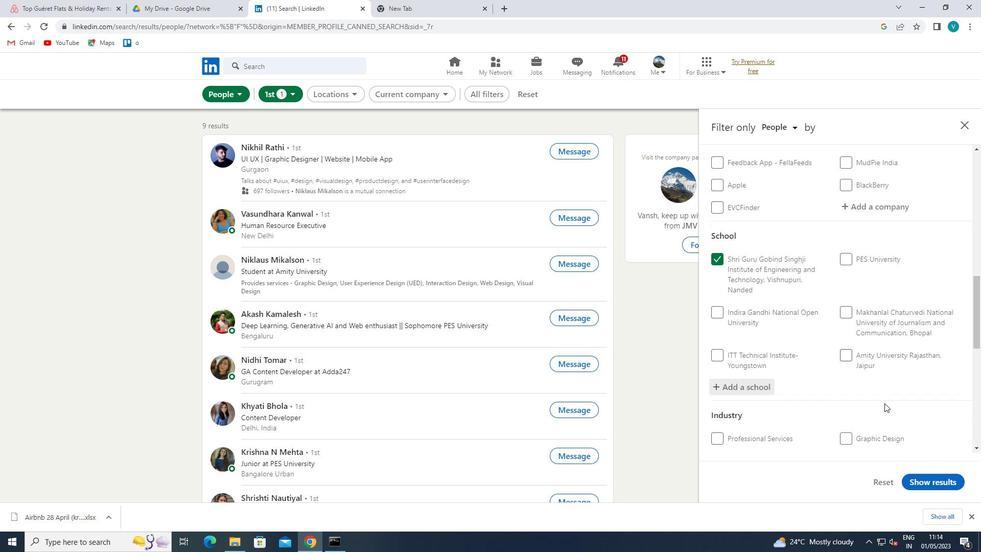 
Action: Mouse scrolled (885, 402) with delta (0, 0)
Screenshot: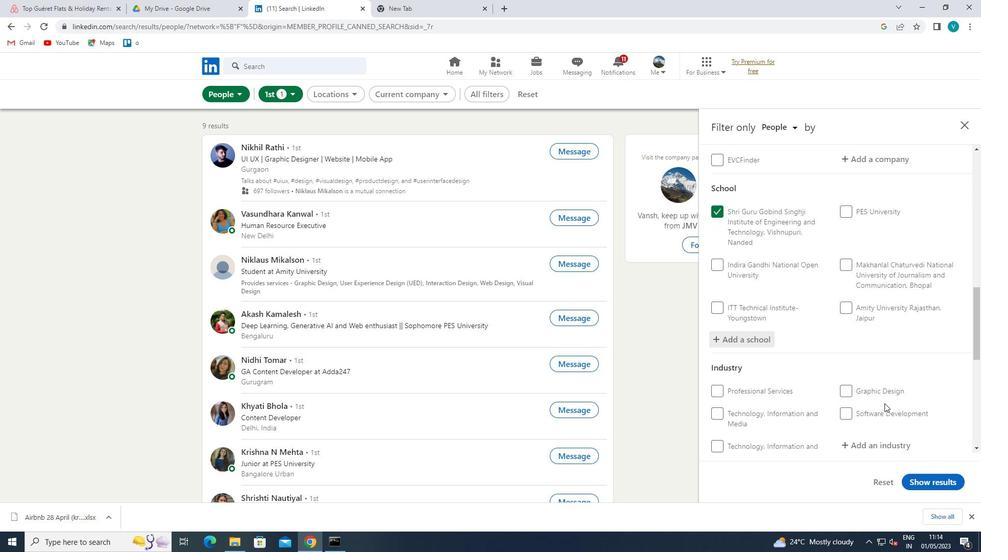 
Action: Mouse moved to (880, 297)
Screenshot: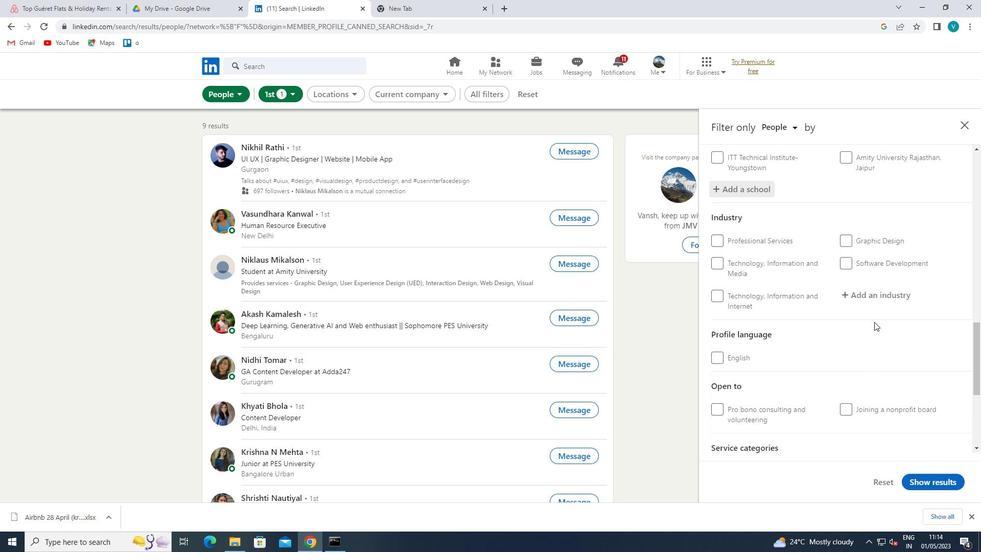 
Action: Mouse pressed left at (880, 297)
Screenshot: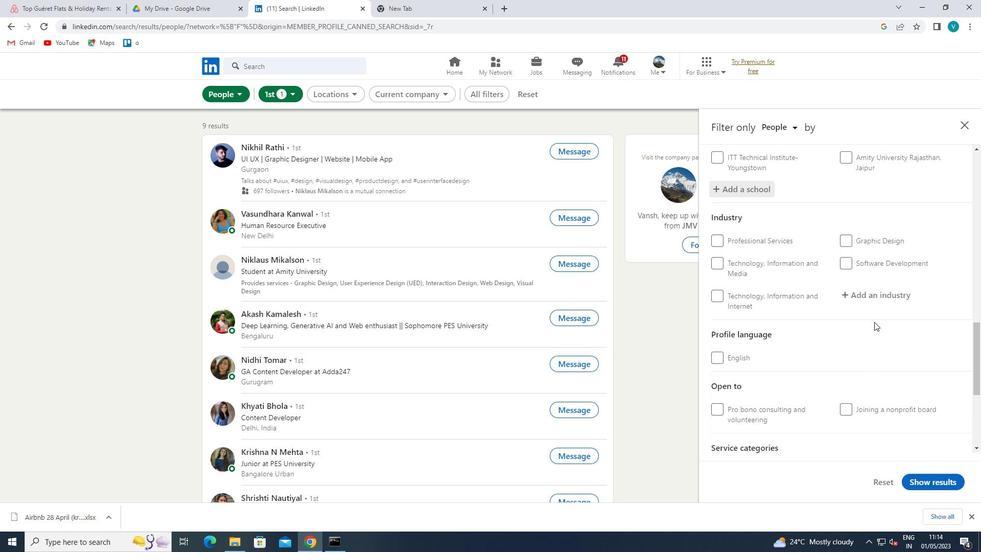 
Action: Key pressed <Key.shift>SEMI
Screenshot: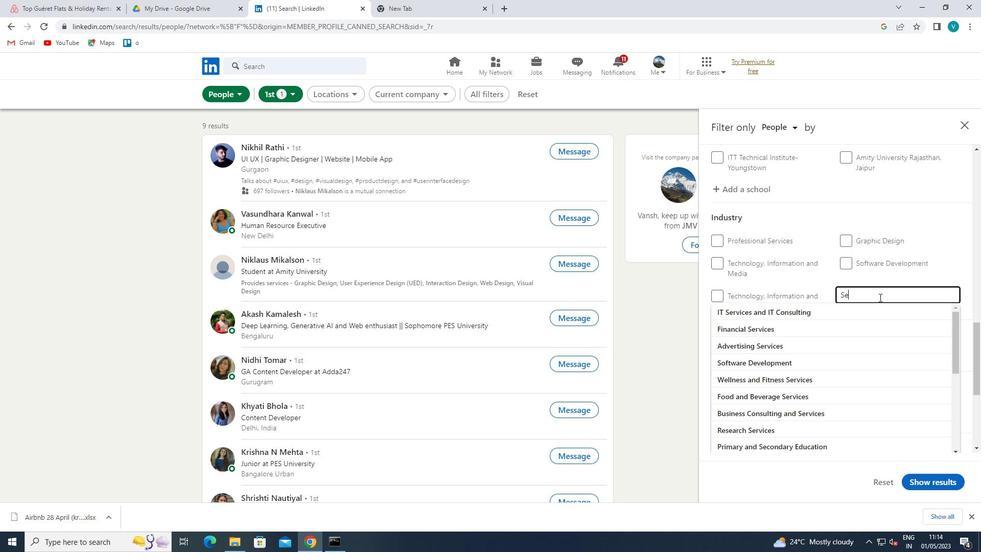 
Action: Mouse moved to (847, 325)
Screenshot: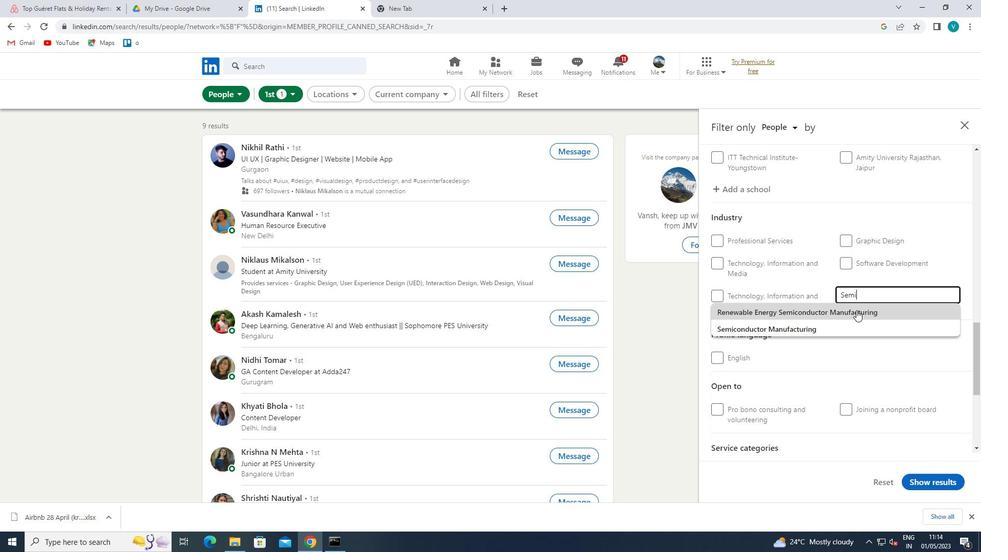 
Action: Mouse pressed left at (847, 325)
Screenshot: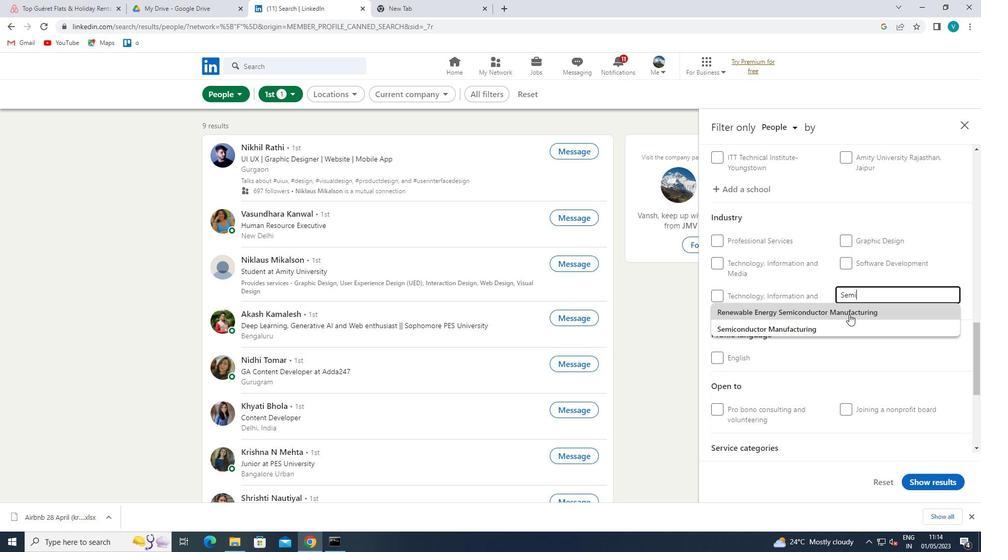 
Action: Mouse scrolled (847, 325) with delta (0, 0)
Screenshot: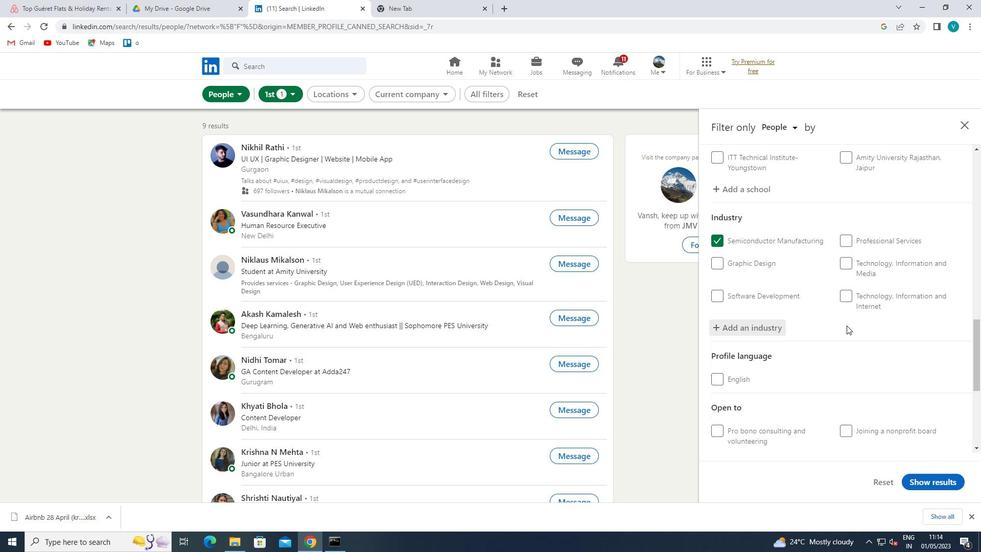 
Action: Mouse scrolled (847, 325) with delta (0, 0)
Screenshot: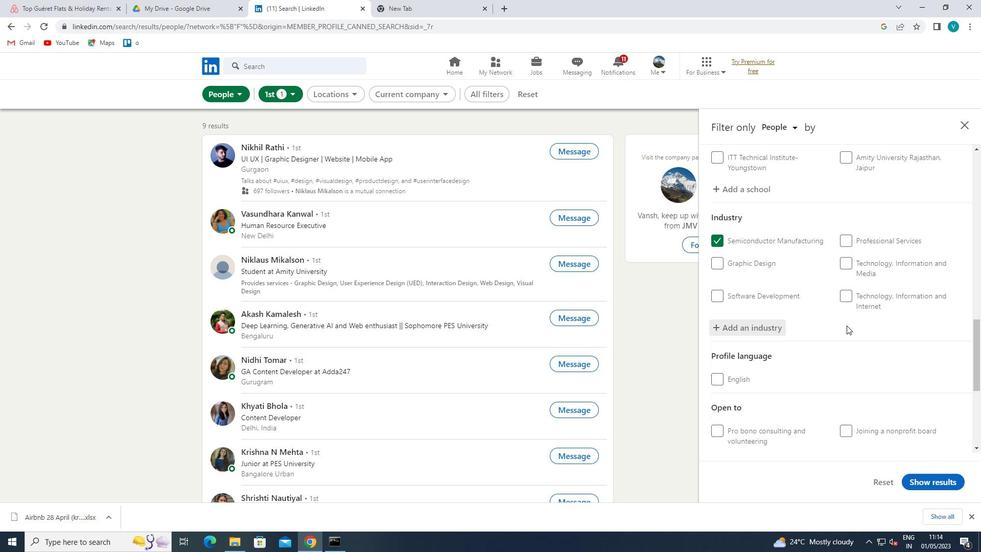 
Action: Mouse scrolled (847, 325) with delta (0, 0)
Screenshot: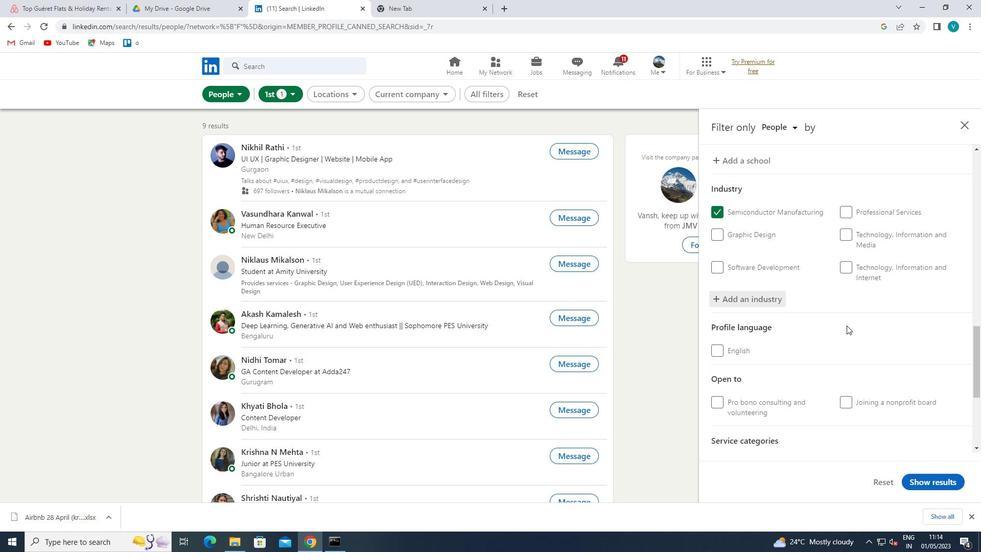
Action: Mouse scrolled (847, 325) with delta (0, 0)
Screenshot: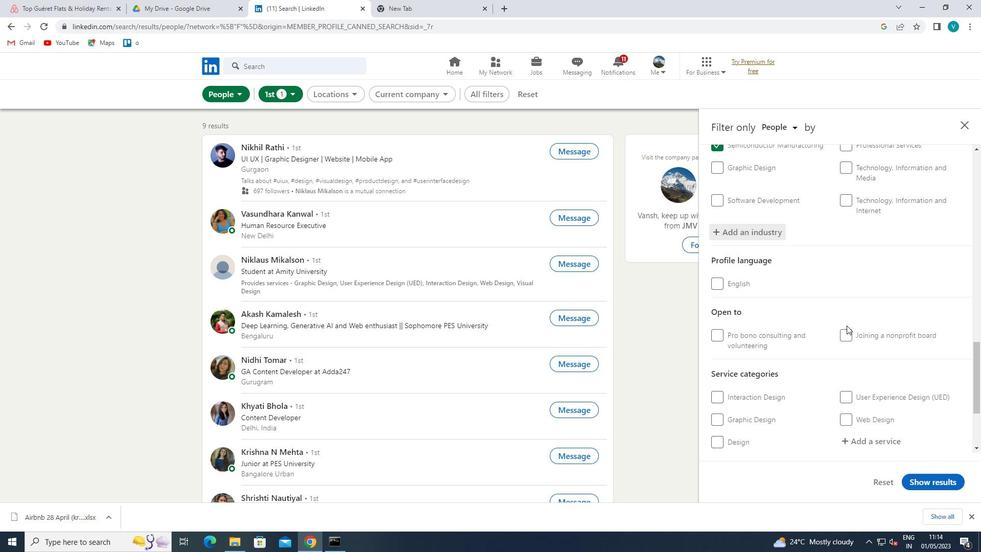 
Action: Mouse scrolled (847, 325) with delta (0, 0)
Screenshot: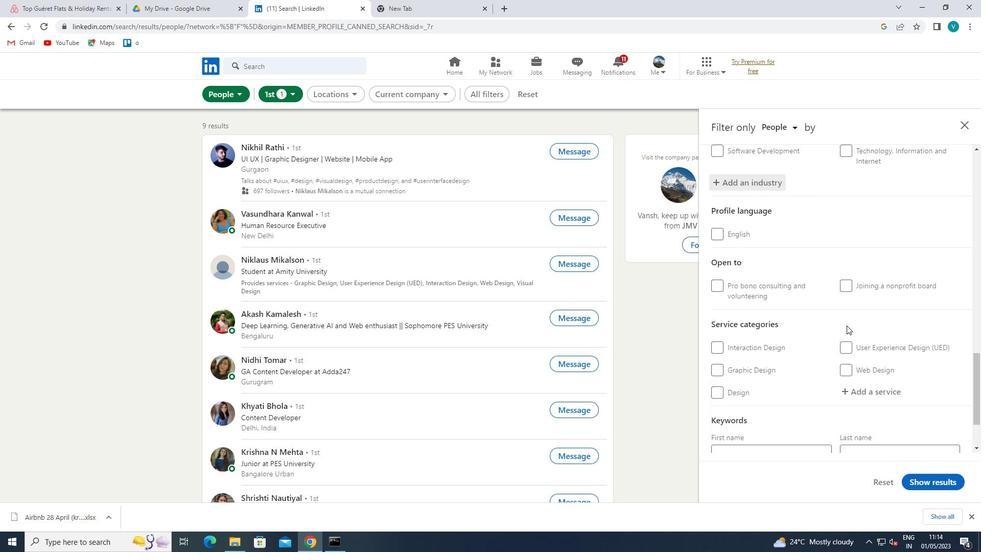 
Action: Mouse moved to (863, 316)
Screenshot: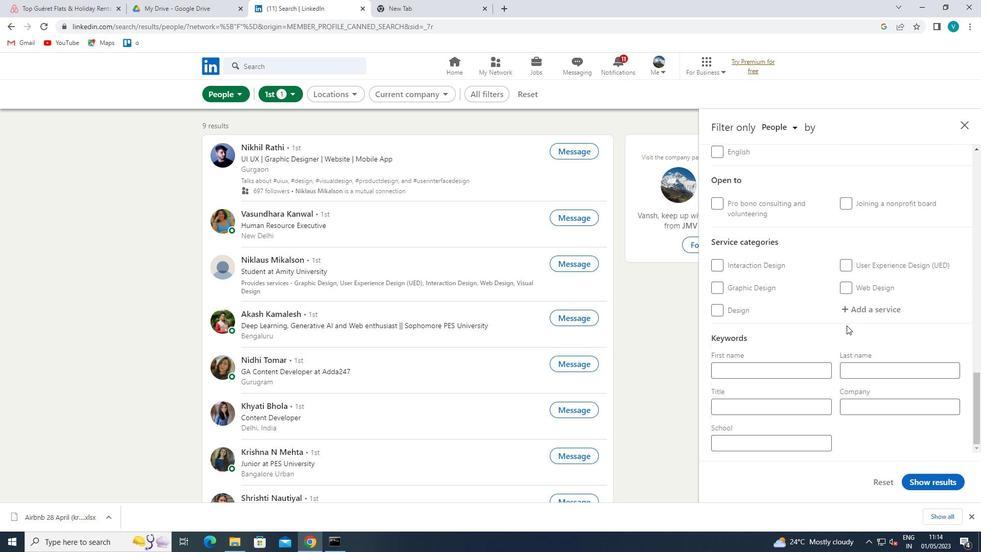
Action: Mouse pressed left at (863, 316)
Screenshot: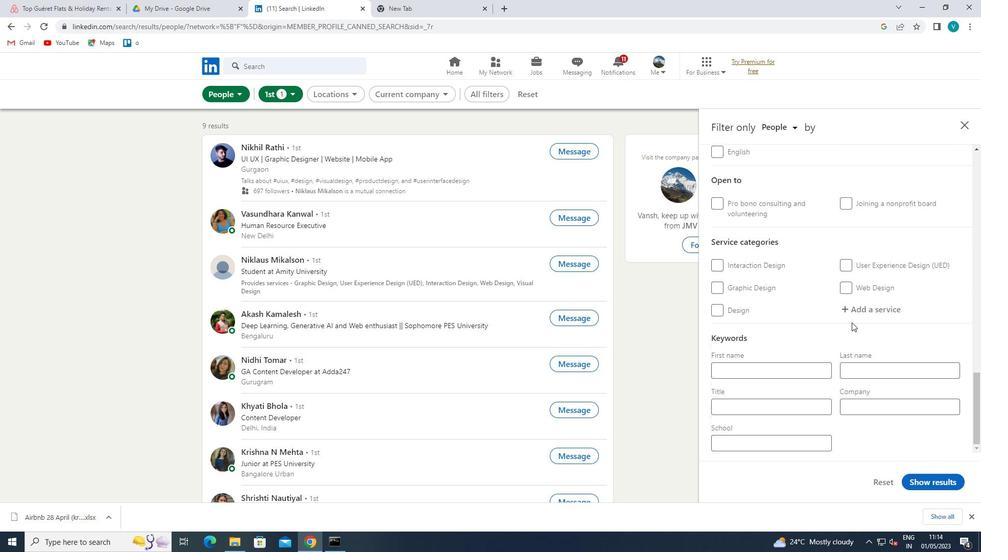 
Action: Mouse moved to (863, 316)
Screenshot: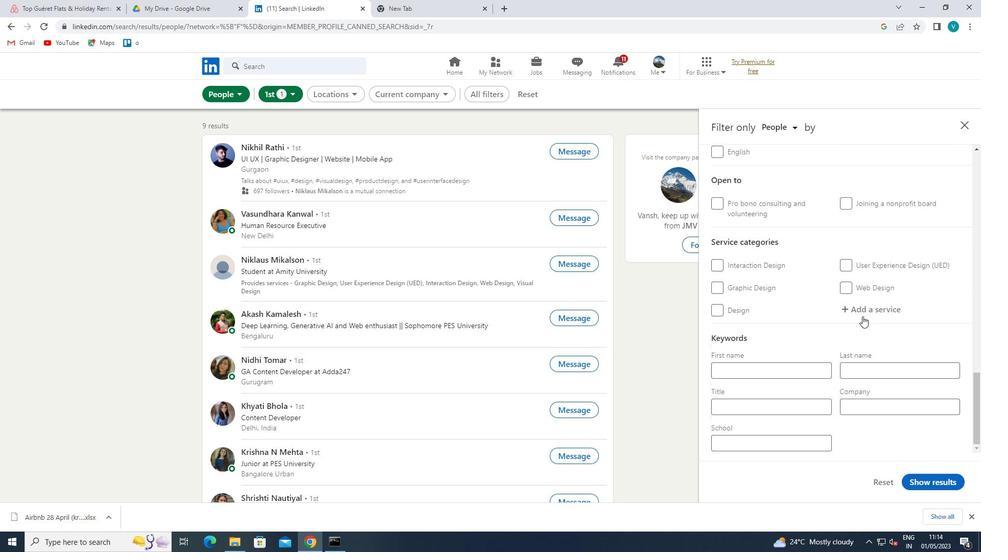 
Action: Key pressed <Key.shift>FILE<Key.space><Key.shift><Key.shift><Key.shift><Key.shift><Key.shift><Key.shift><Key.shift><Key.shift><Key.shift><Key.shift><Key.shift><Key.shift><Key.shift><Key.shift><Key.shift>
Screenshot: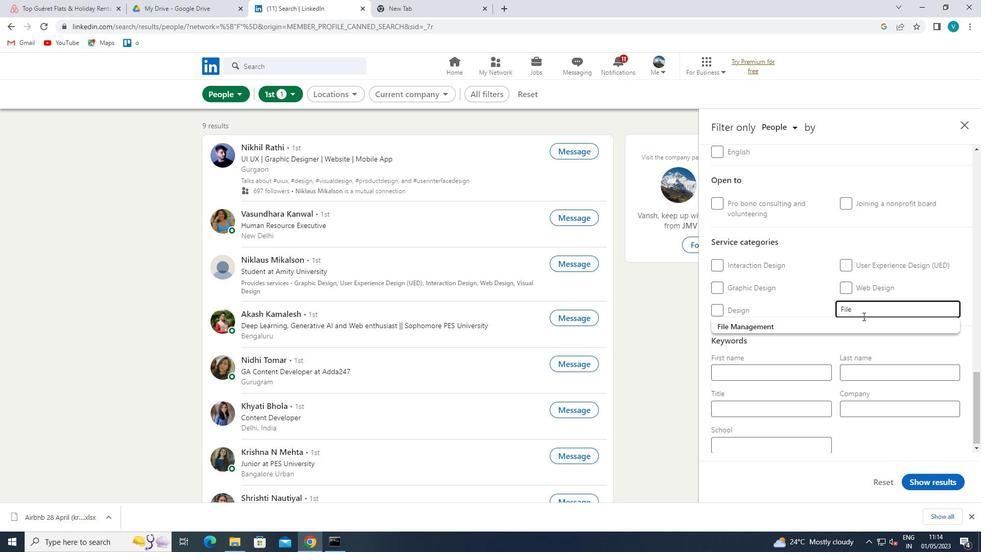 
Action: Mouse moved to (859, 318)
Screenshot: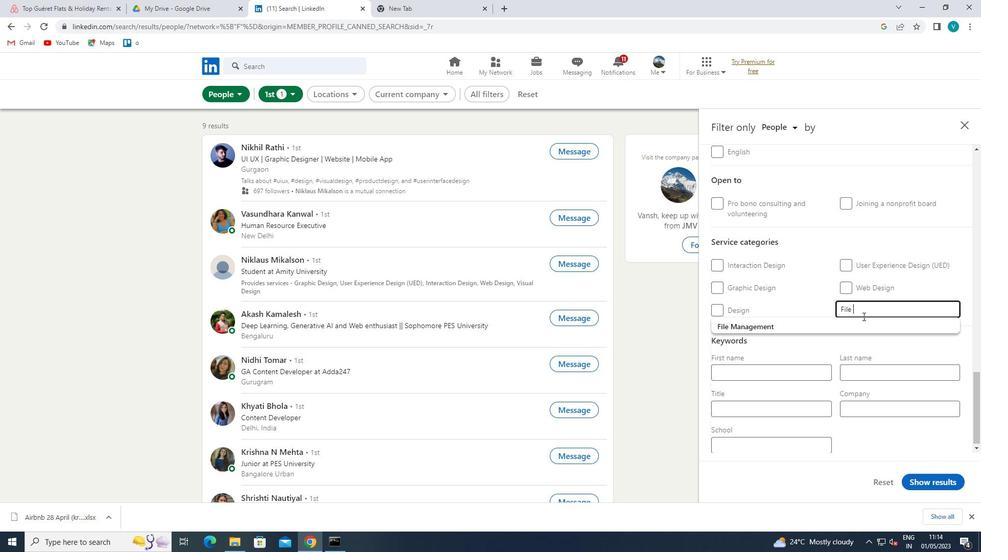
Action: Mouse pressed left at (859, 318)
Screenshot: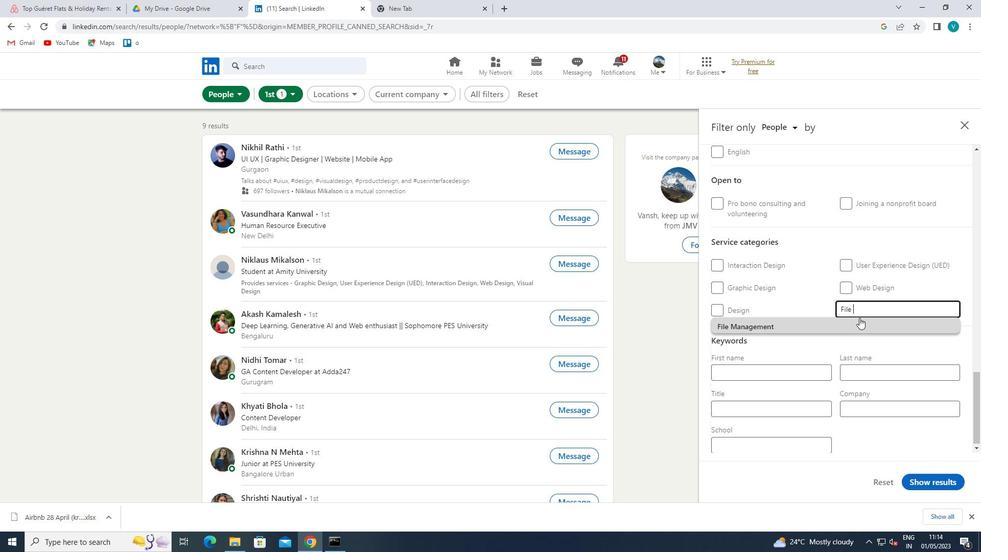 
Action: Mouse scrolled (859, 318) with delta (0, 0)
Screenshot: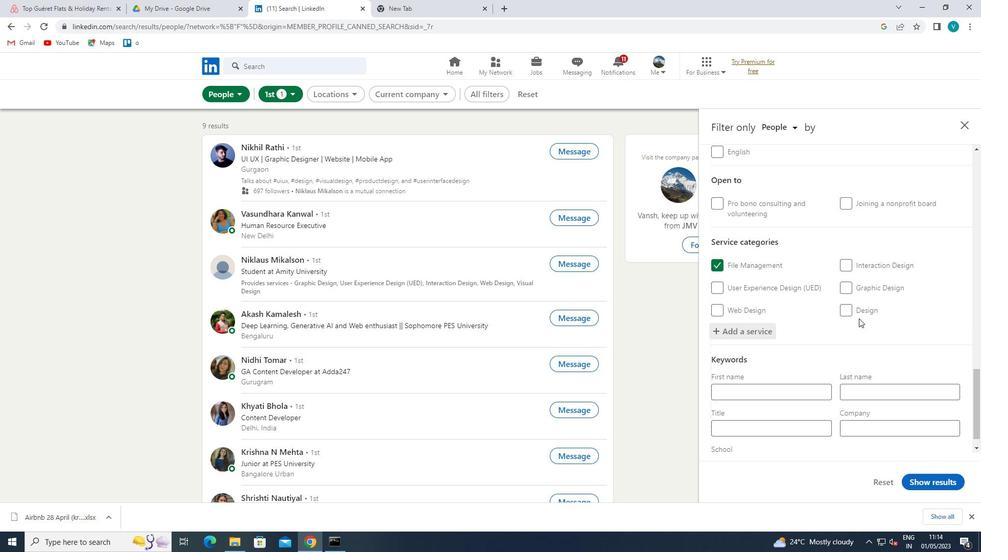 
Action: Mouse scrolled (859, 318) with delta (0, 0)
Screenshot: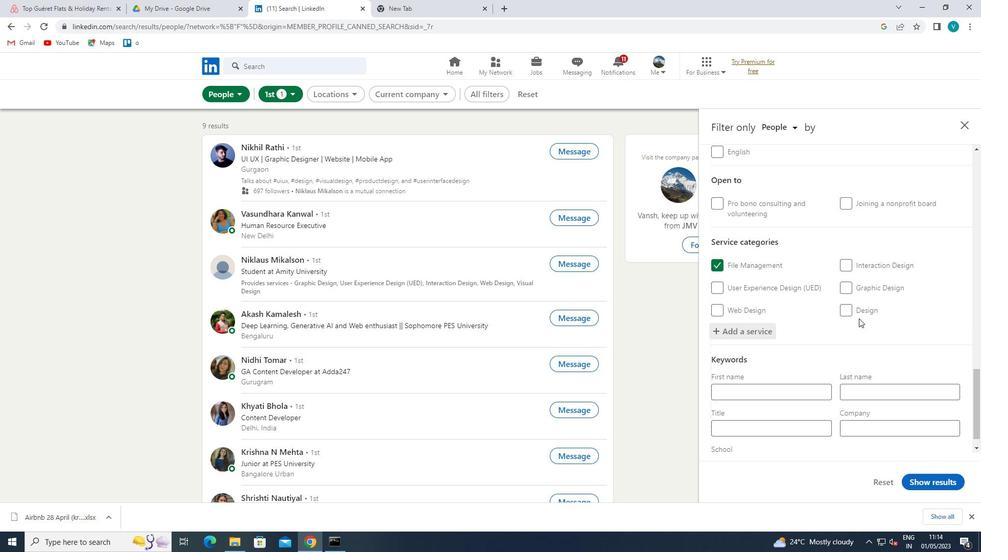 
Action: Mouse scrolled (859, 318) with delta (0, 0)
Screenshot: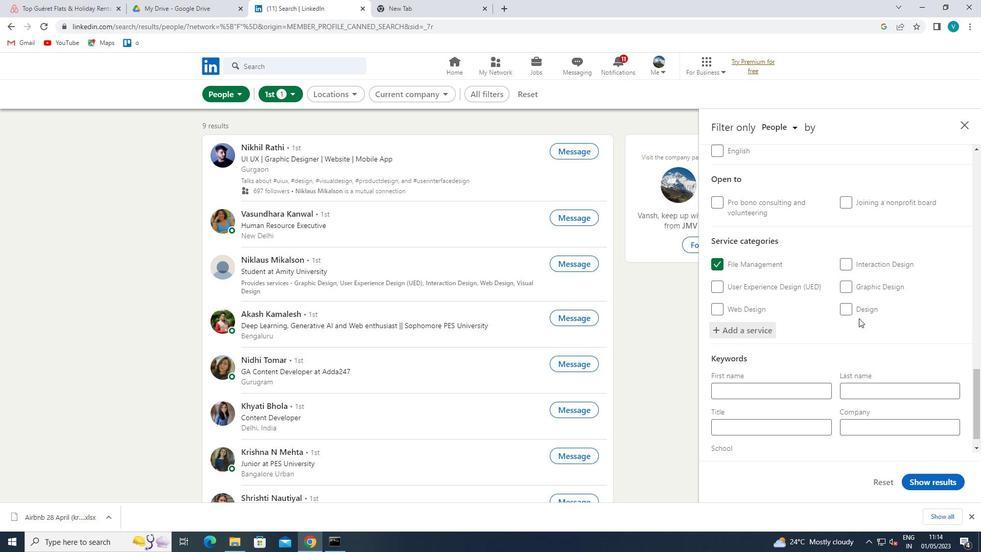
Action: Mouse moved to (775, 403)
Screenshot: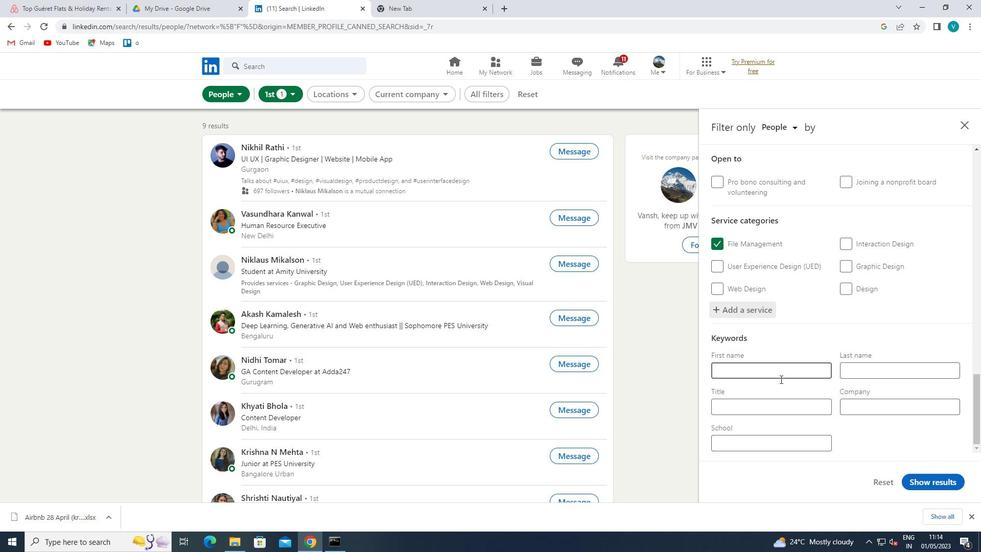 
Action: Mouse pressed left at (775, 403)
Screenshot: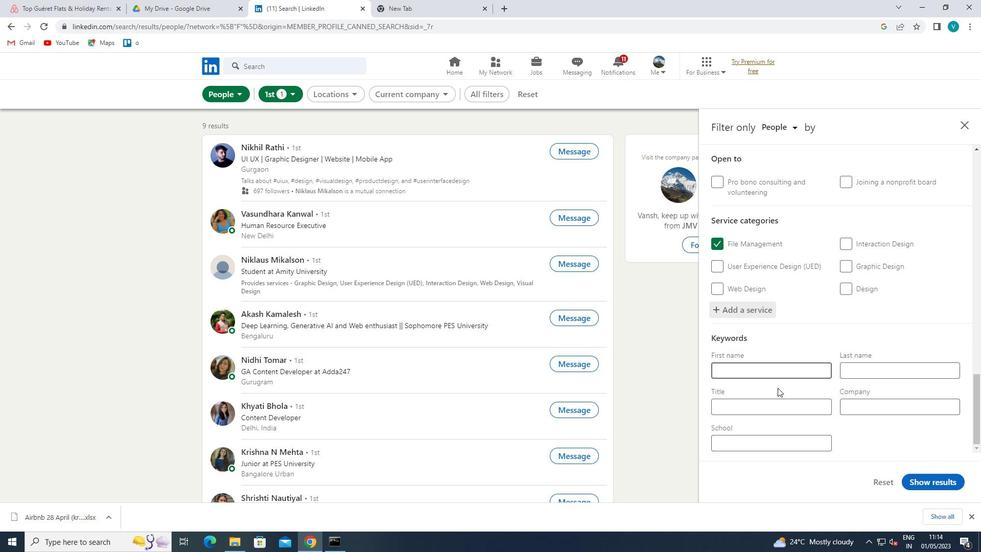 
Action: Mouse moved to (776, 403)
Screenshot: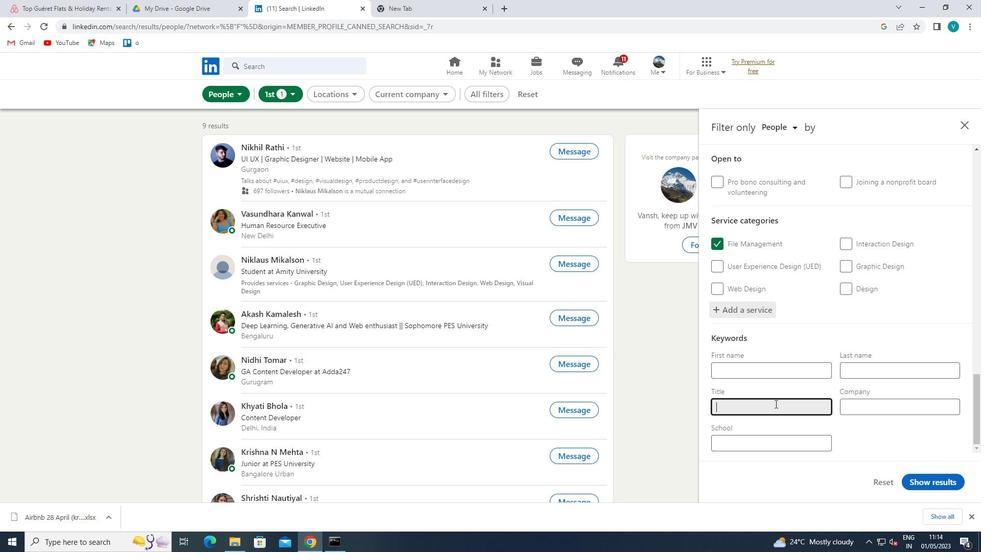 
Action: Key pressed <Key.shift>AUDITING<Key.space><Key.shift>CLERK
Screenshot: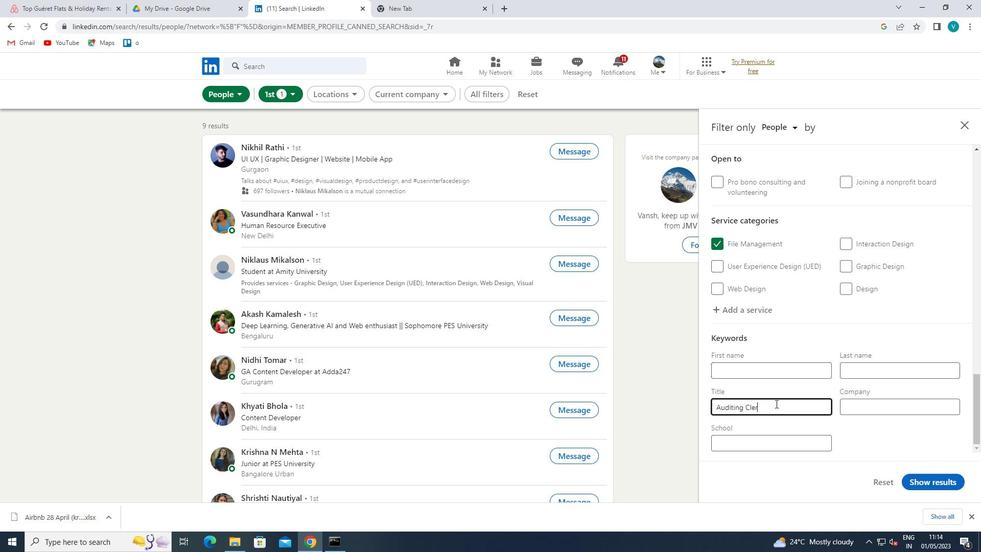 
Action: Mouse moved to (916, 481)
Screenshot: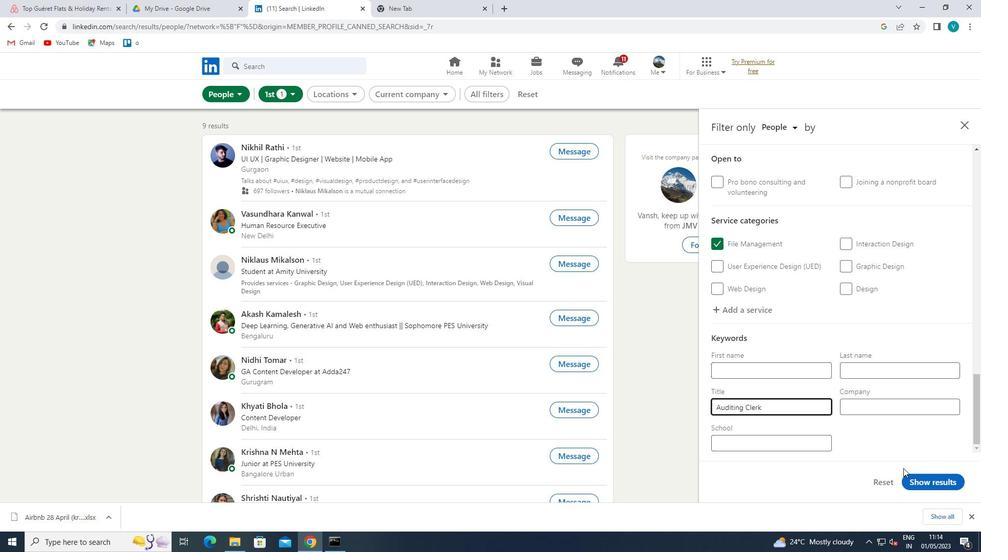 
Action: Mouse pressed left at (916, 481)
Screenshot: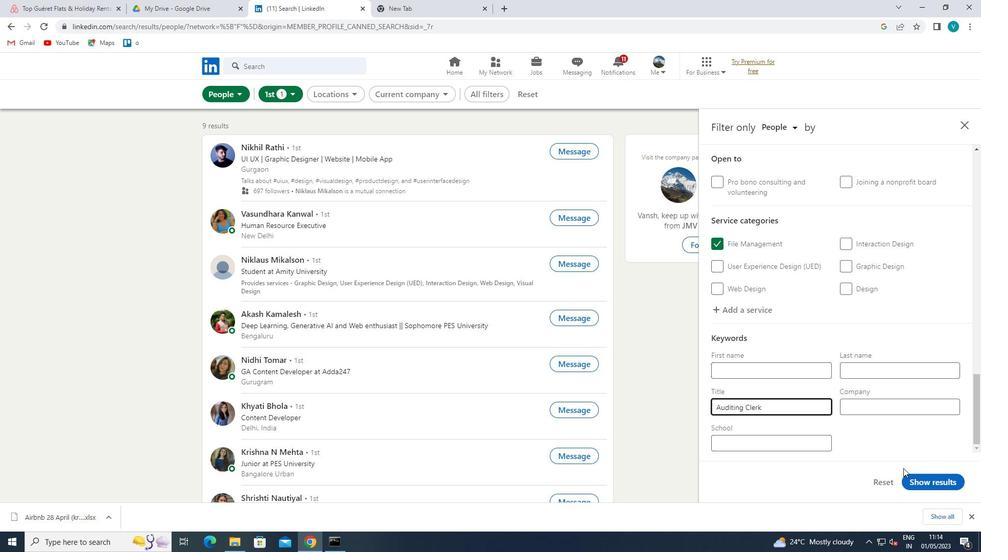 
